 Task: Find connections with filter location Parbatipur with filter topic #customerrelationswith filter profile language Spanish with filter current company HCL Infosystems Ltd. with filter school Sir Parashurambhau College - India with filter industry Rubber Products Manufacturing with filter service category Bankruptcy Law with filter keywords title Researcher
Action: Mouse moved to (511, 90)
Screenshot: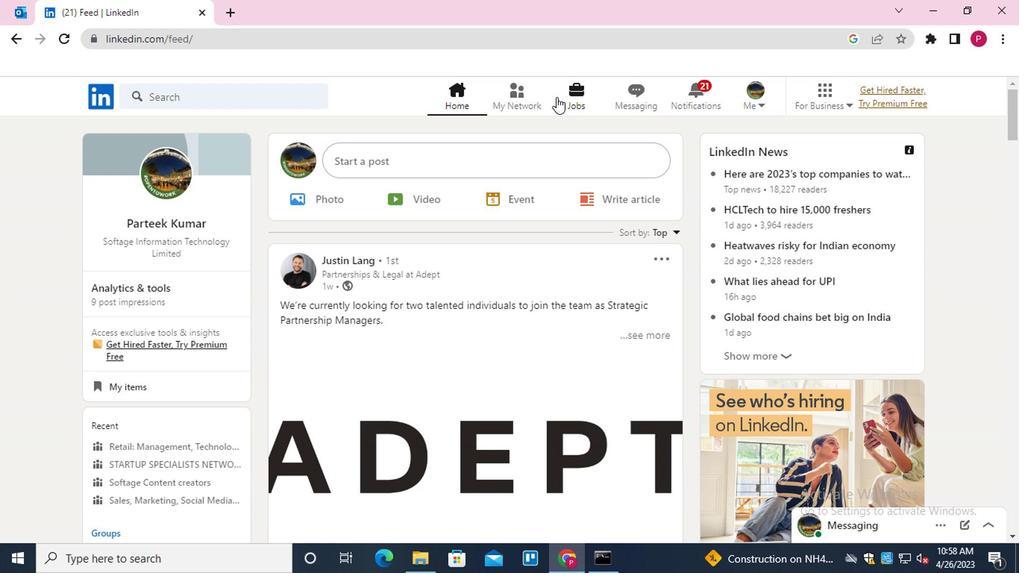 
Action: Mouse pressed left at (511, 90)
Screenshot: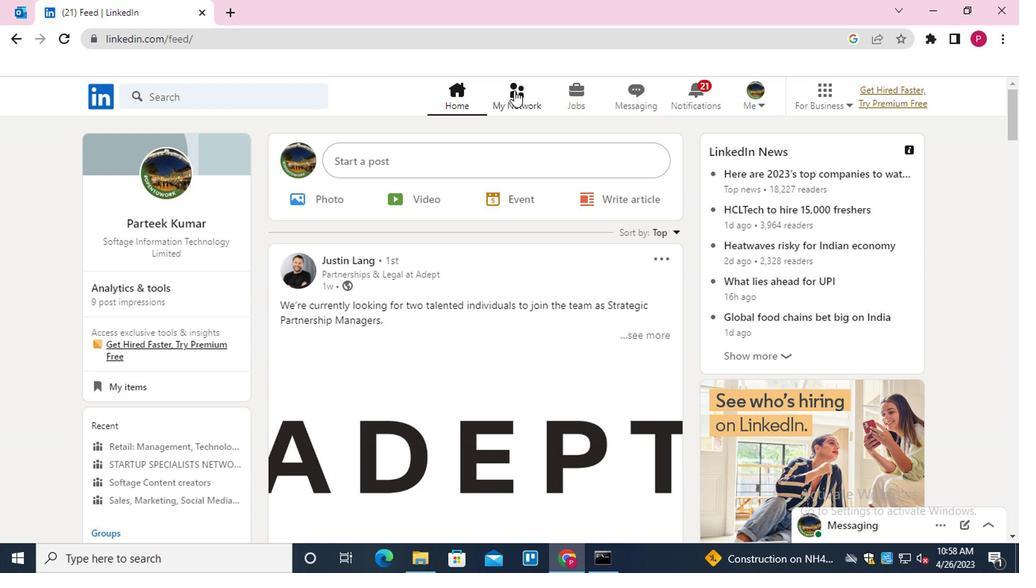 
Action: Mouse moved to (196, 181)
Screenshot: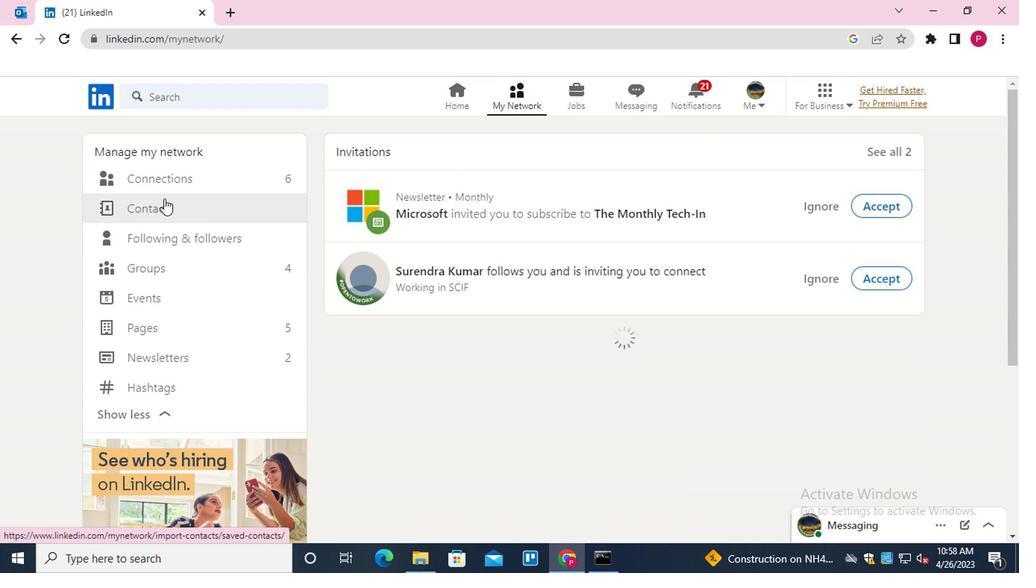 
Action: Mouse pressed left at (196, 181)
Screenshot: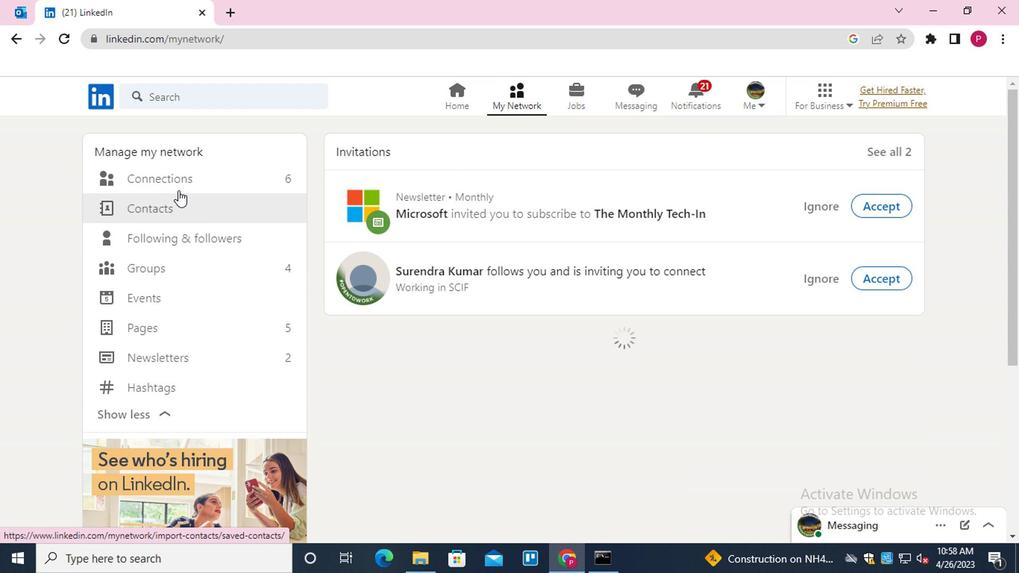 
Action: Mouse moved to (619, 182)
Screenshot: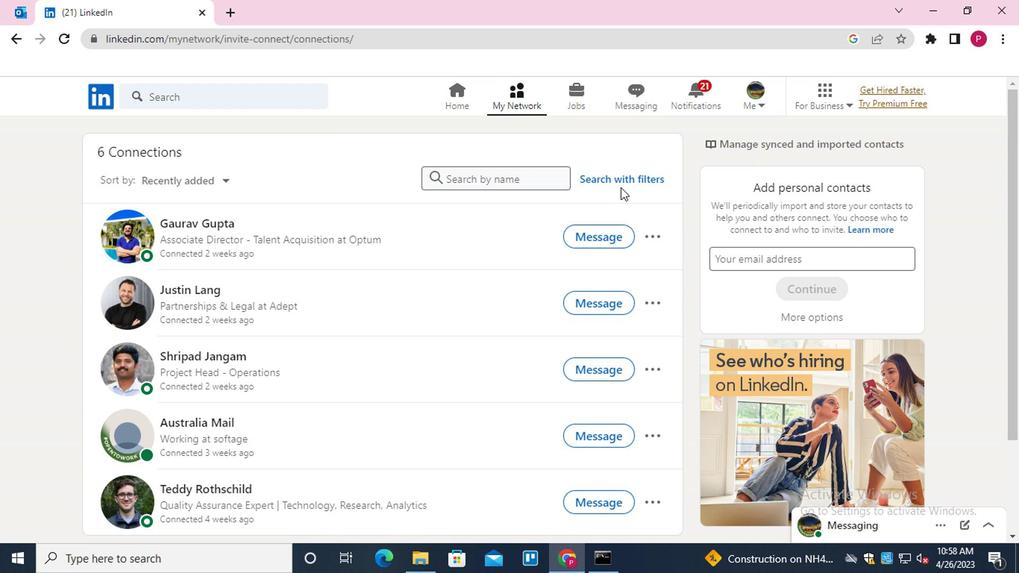 
Action: Mouse pressed left at (619, 182)
Screenshot: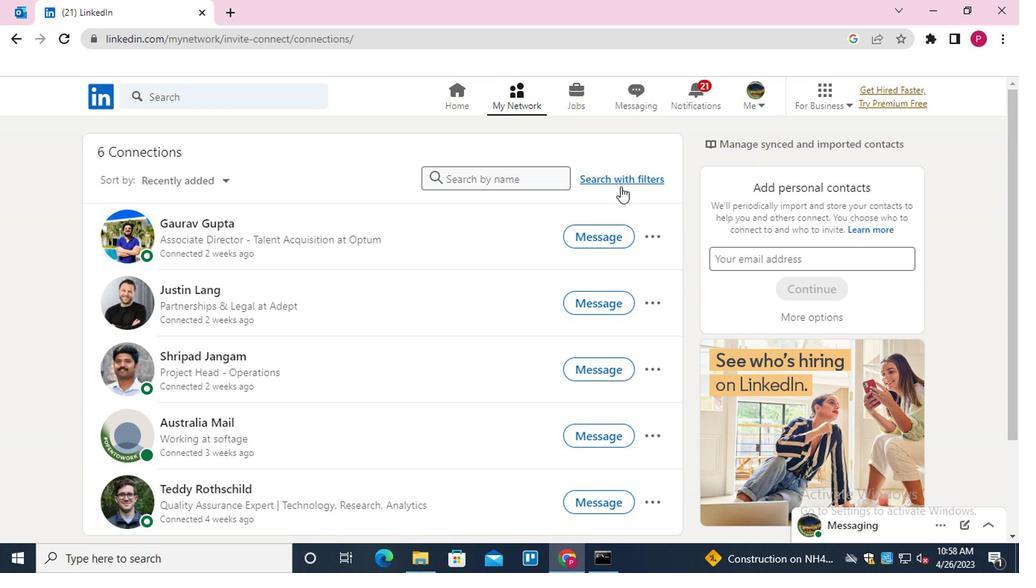 
Action: Mouse moved to (512, 143)
Screenshot: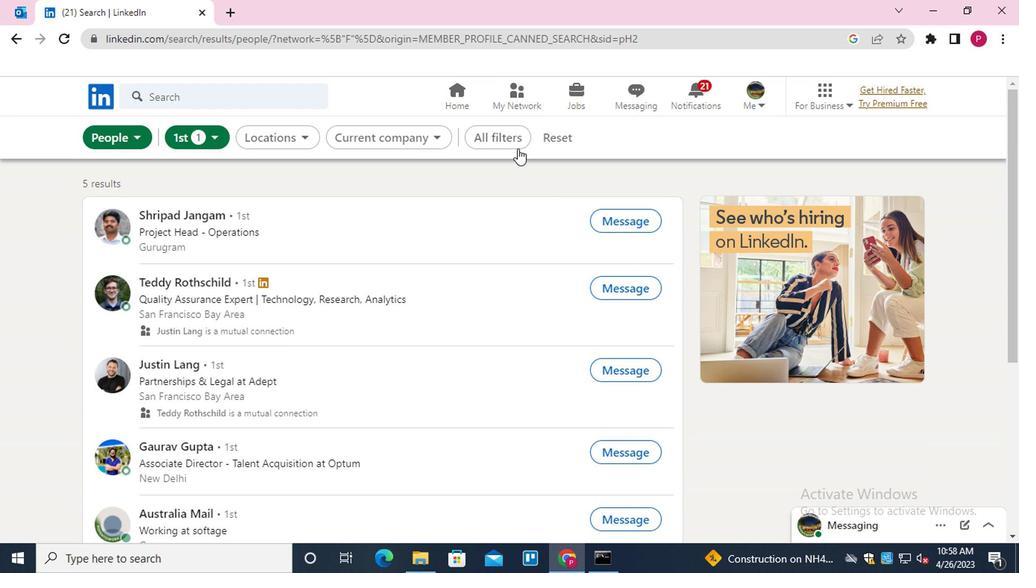 
Action: Mouse pressed left at (512, 143)
Screenshot: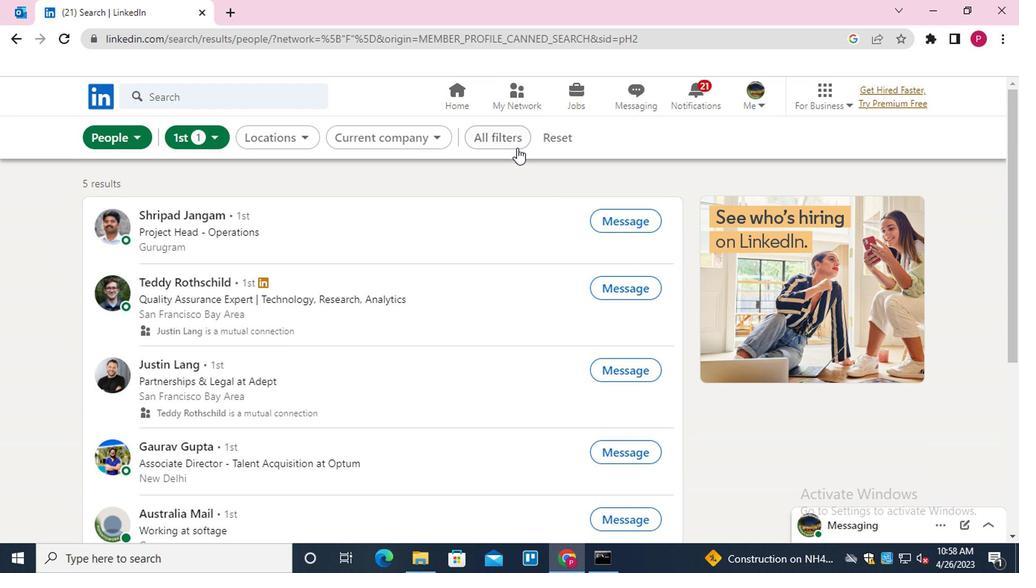 
Action: Mouse moved to (769, 330)
Screenshot: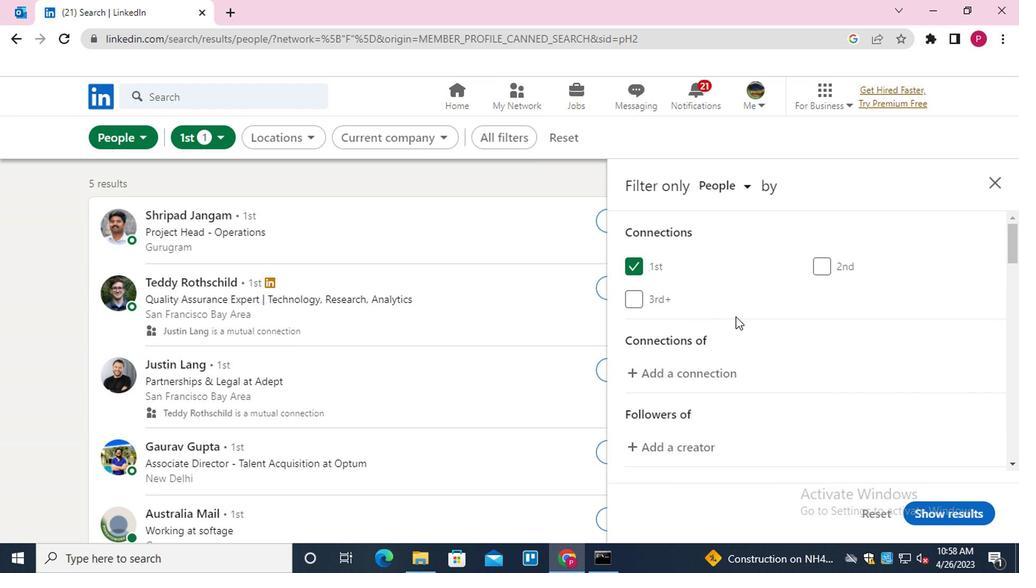 
Action: Mouse scrolled (769, 329) with delta (0, -1)
Screenshot: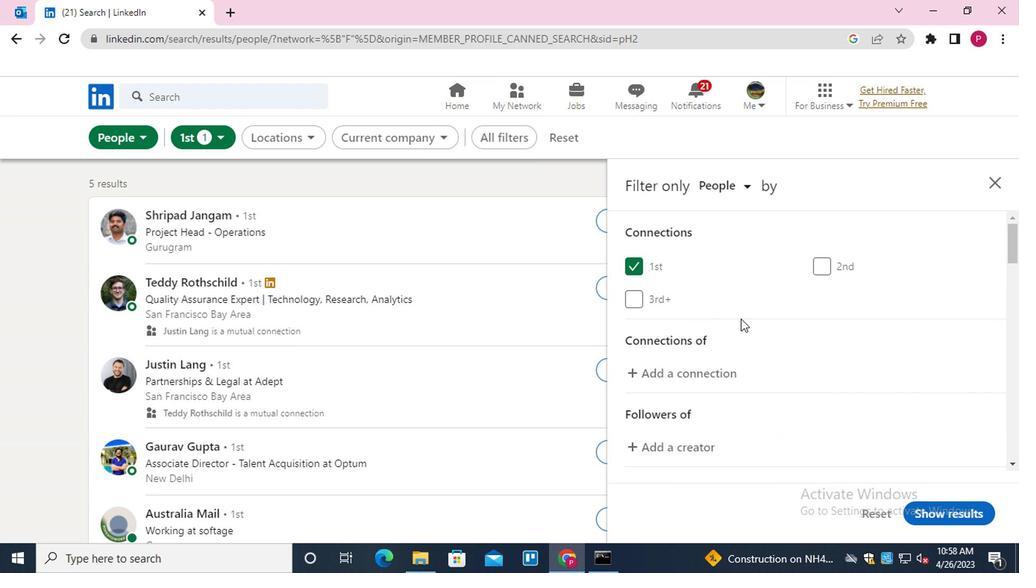
Action: Mouse scrolled (769, 329) with delta (0, -1)
Screenshot: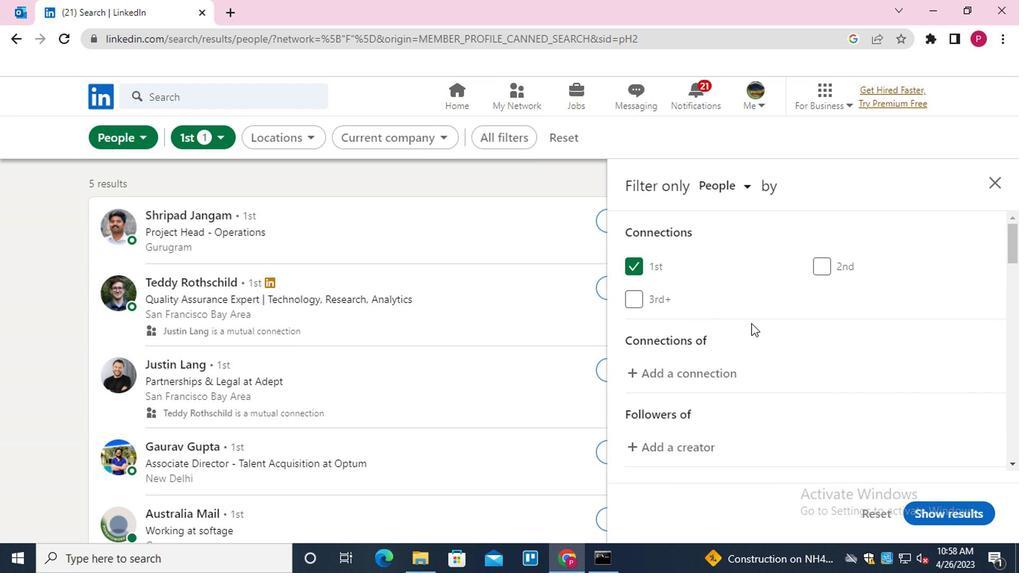 
Action: Mouse scrolled (769, 329) with delta (0, -1)
Screenshot: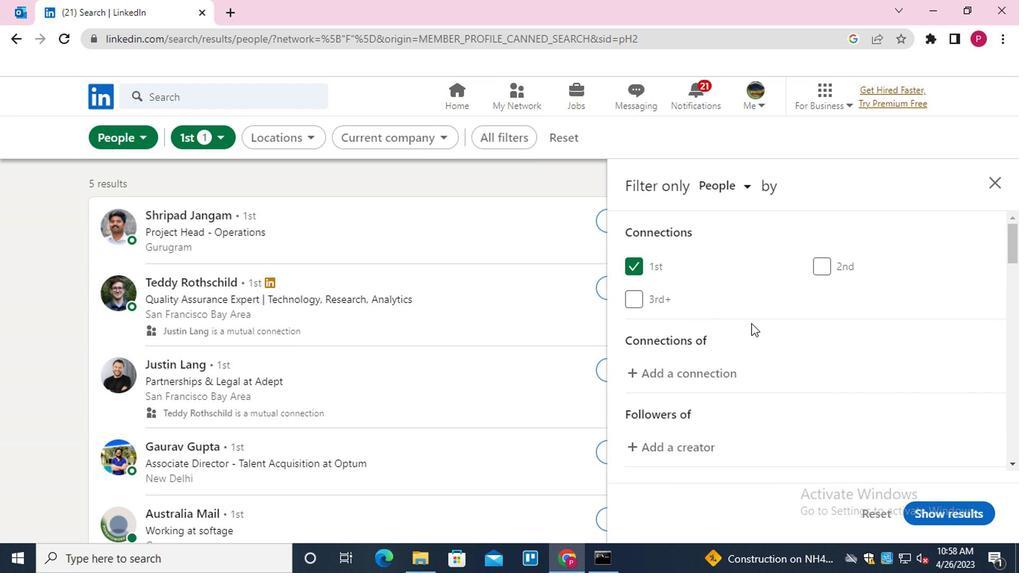 
Action: Mouse moved to (864, 353)
Screenshot: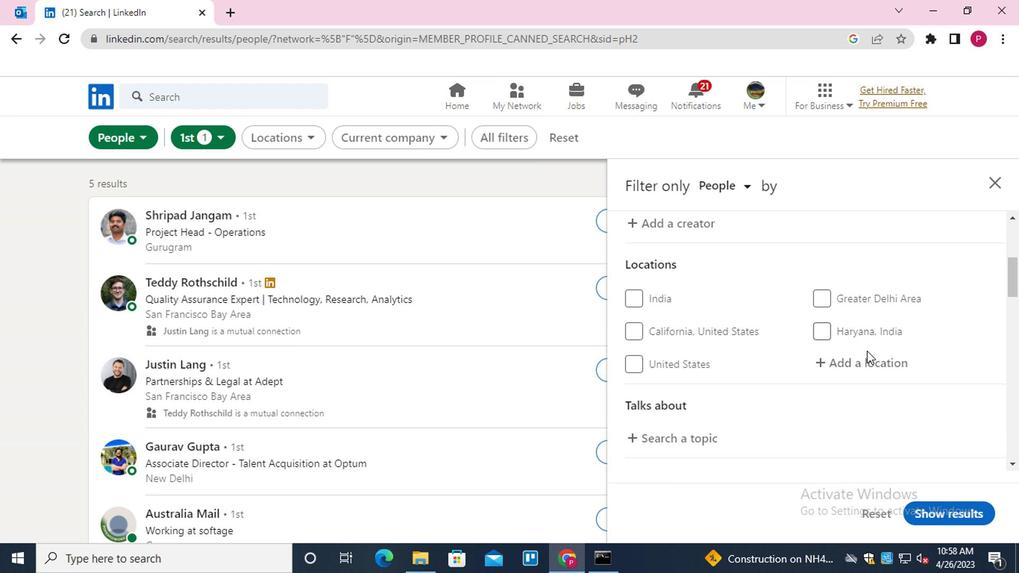 
Action: Mouse pressed left at (864, 353)
Screenshot: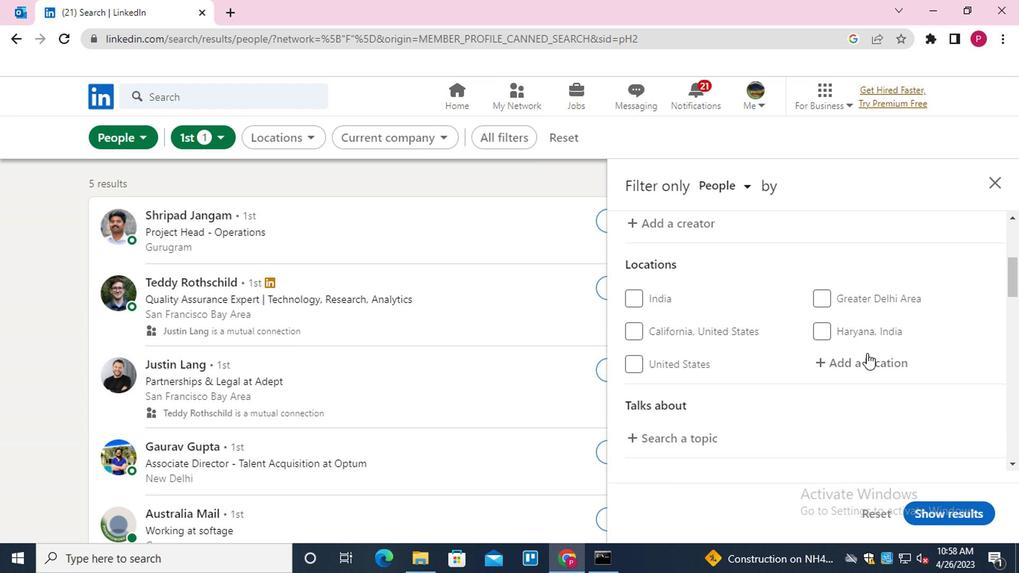 
Action: Key pressed <Key.shift>PARBATIPUR
Screenshot: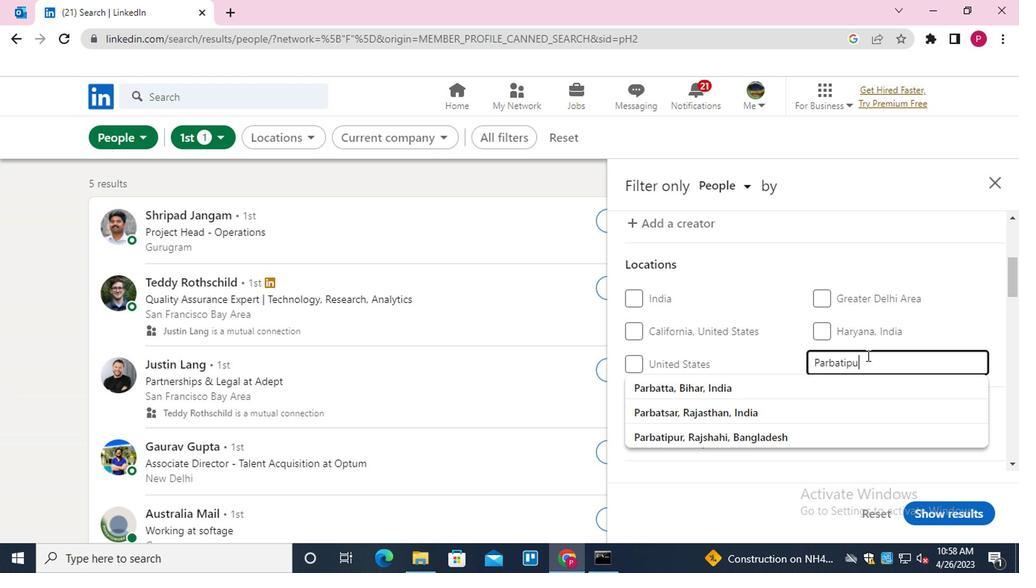 
Action: Mouse moved to (836, 382)
Screenshot: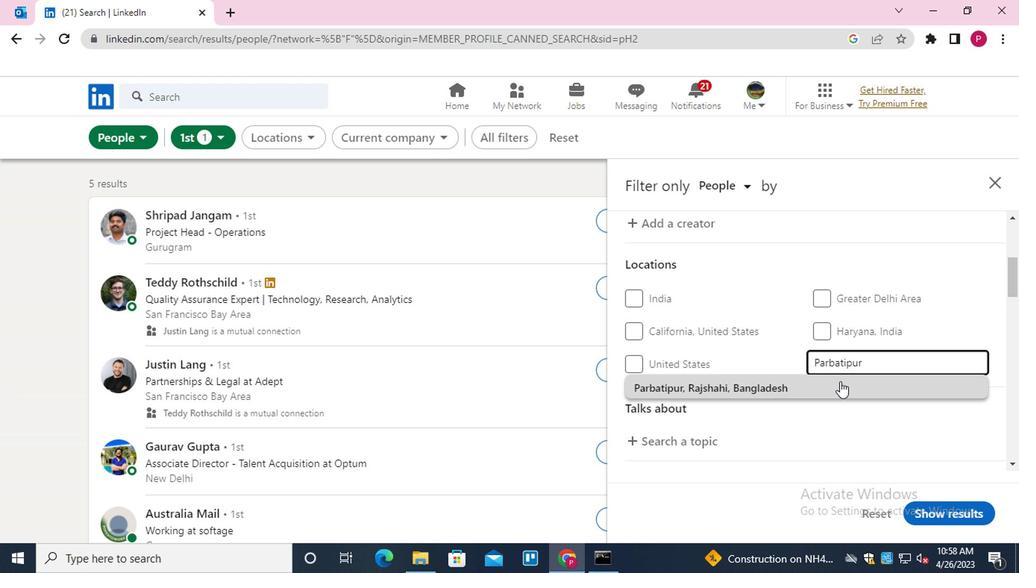 
Action: Mouse pressed left at (836, 382)
Screenshot: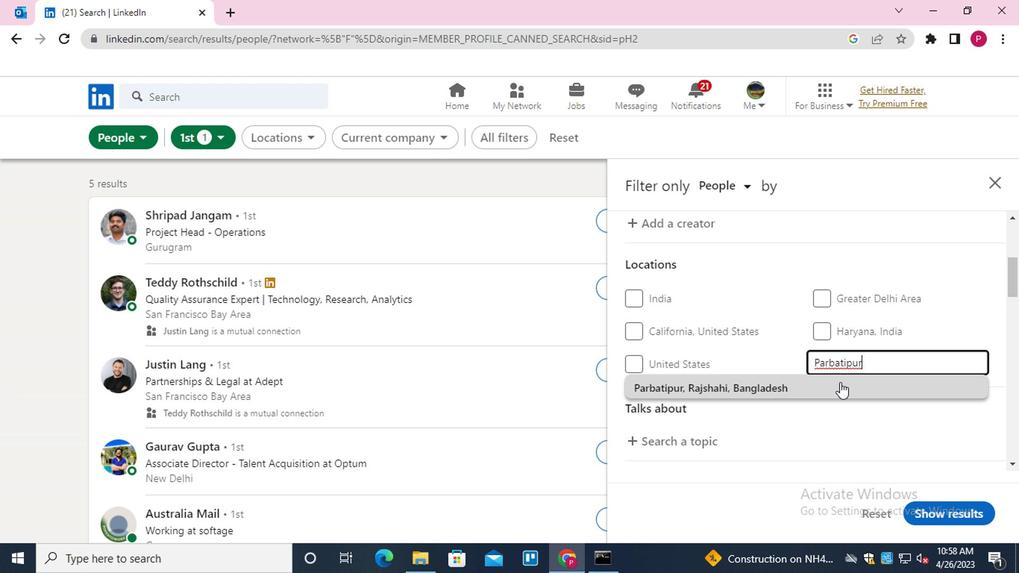 
Action: Mouse moved to (703, 360)
Screenshot: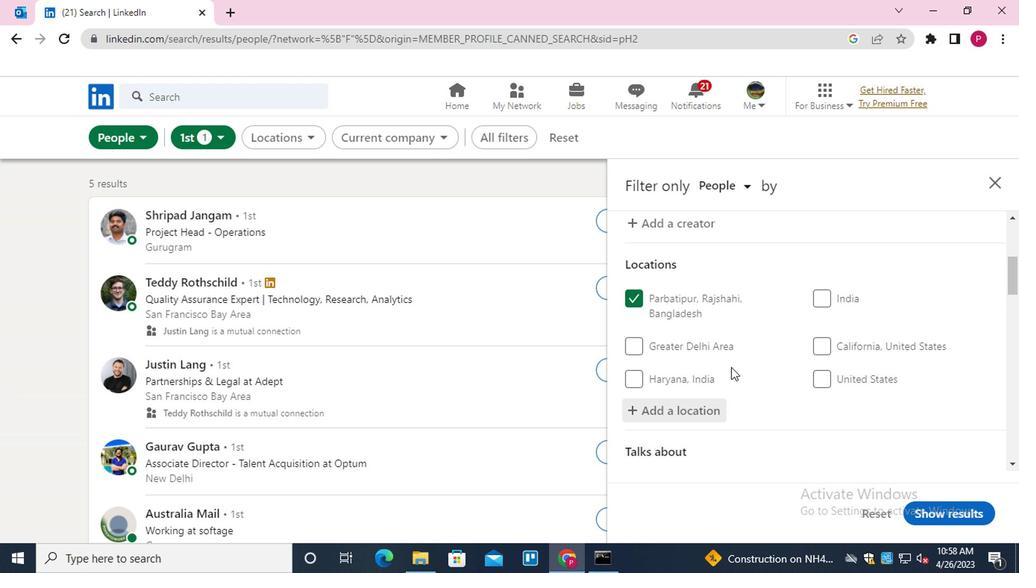 
Action: Mouse scrolled (703, 359) with delta (0, 0)
Screenshot: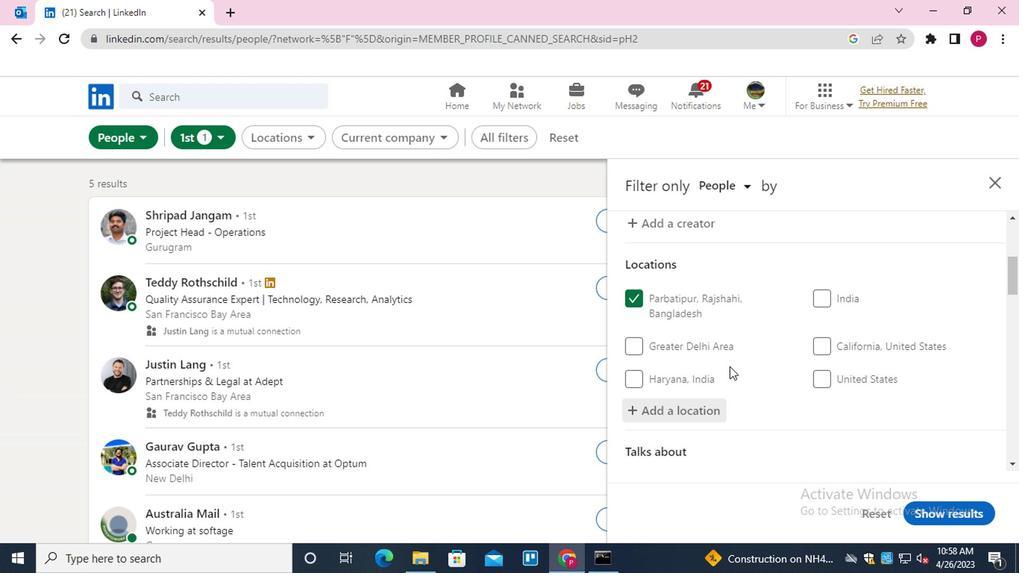 
Action: Mouse moved to (702, 360)
Screenshot: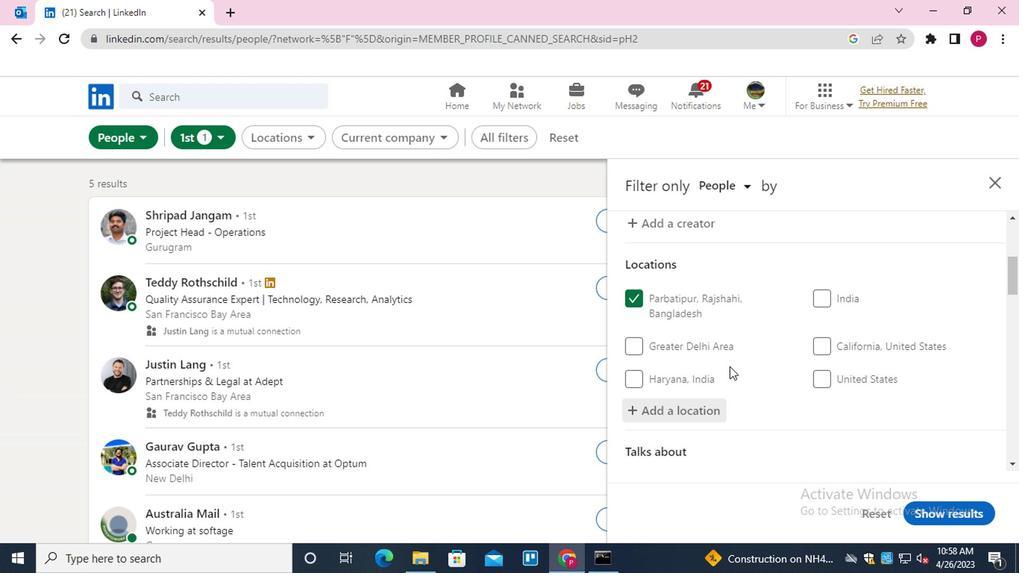 
Action: Mouse scrolled (702, 359) with delta (0, 0)
Screenshot: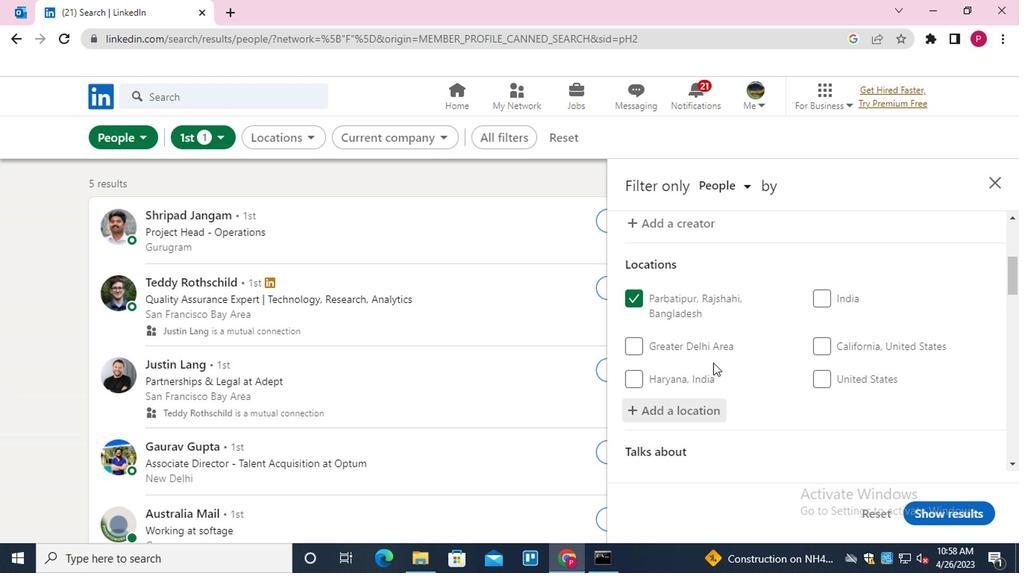 
Action: Mouse moved to (701, 361)
Screenshot: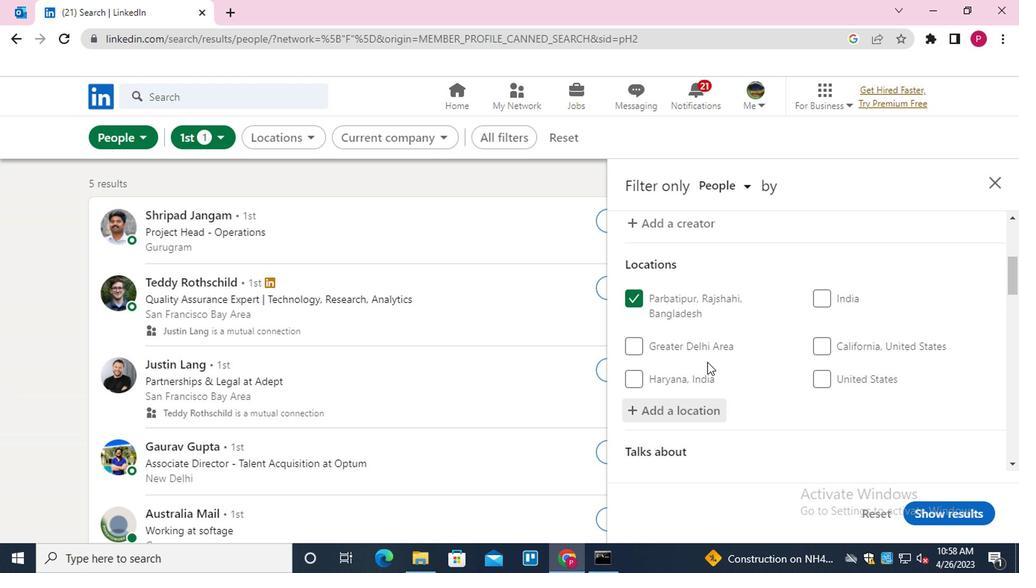 
Action: Mouse scrolled (701, 361) with delta (0, 0)
Screenshot: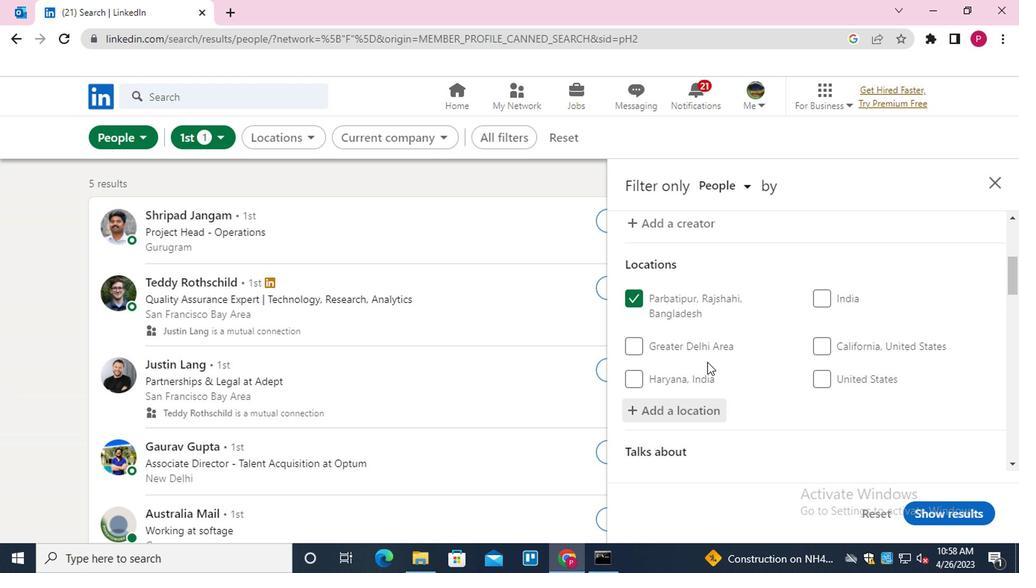
Action: Mouse moved to (681, 259)
Screenshot: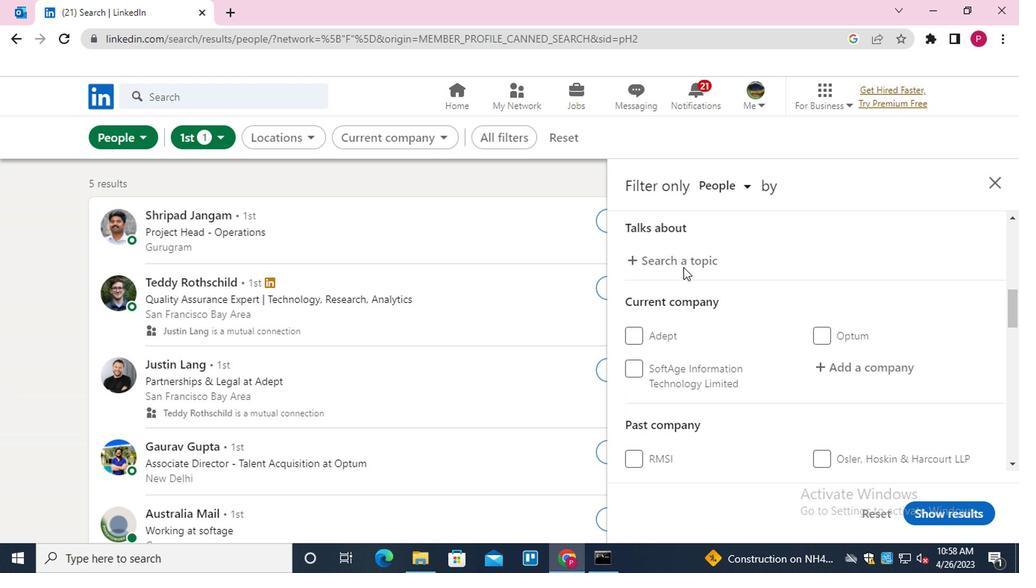 
Action: Mouse pressed left at (681, 259)
Screenshot: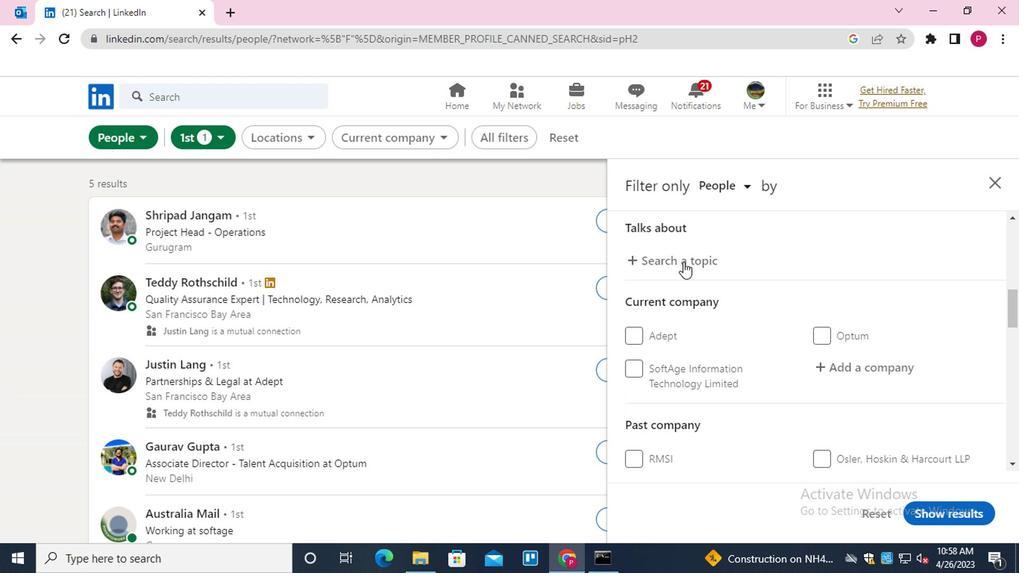 
Action: Key pressed CUSTOMERRELATION<Key.down><Key.enter>
Screenshot: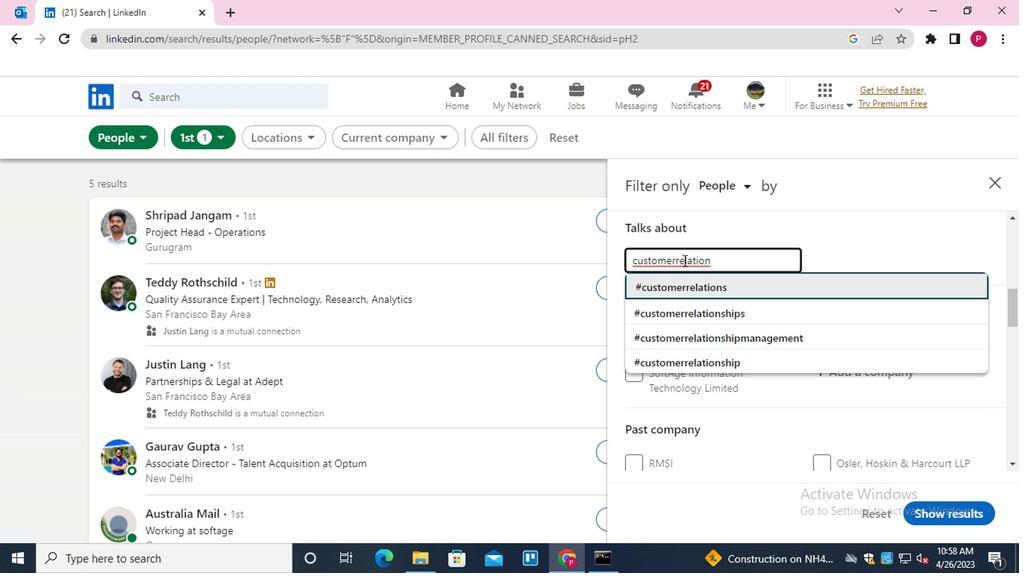
Action: Mouse moved to (898, 367)
Screenshot: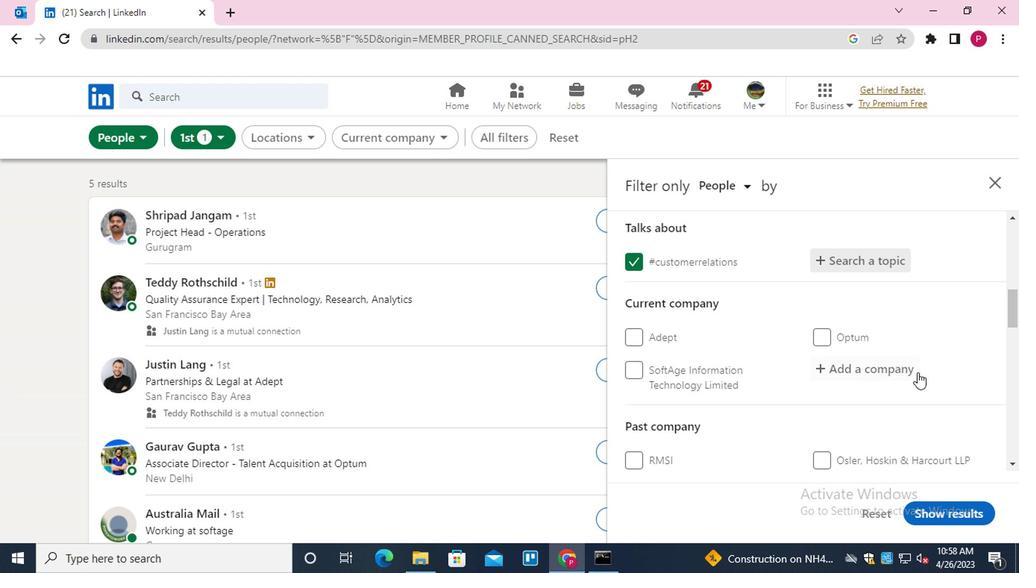 
Action: Mouse pressed left at (898, 367)
Screenshot: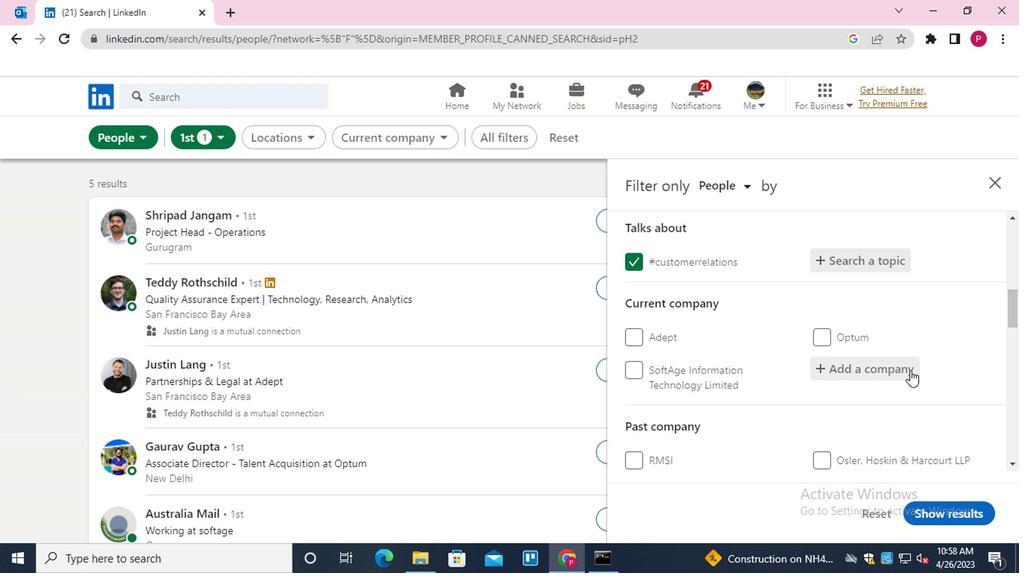 
Action: Key pressed <Key.shift><Key.shift><Key.shift><Key.shift><Key.shift><Key.shift><Key.shift>HCL
Screenshot: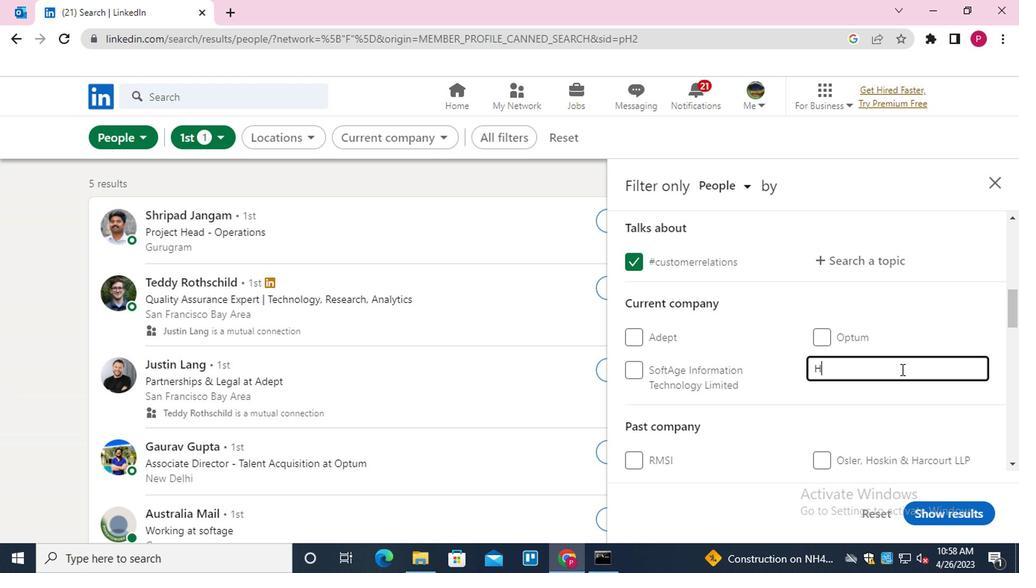 
Action: Mouse moved to (804, 395)
Screenshot: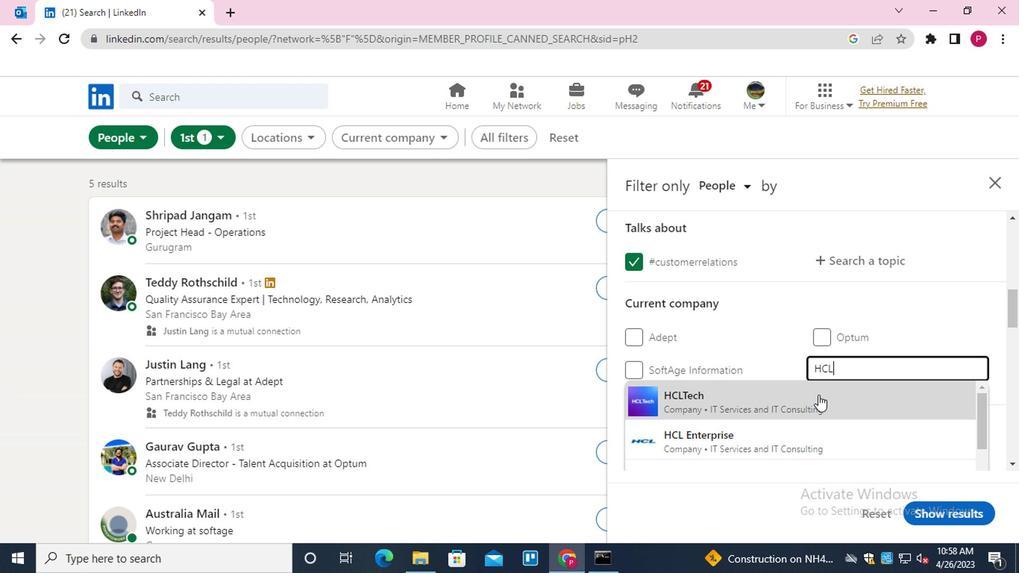 
Action: Mouse scrolled (804, 395) with delta (0, 0)
Screenshot: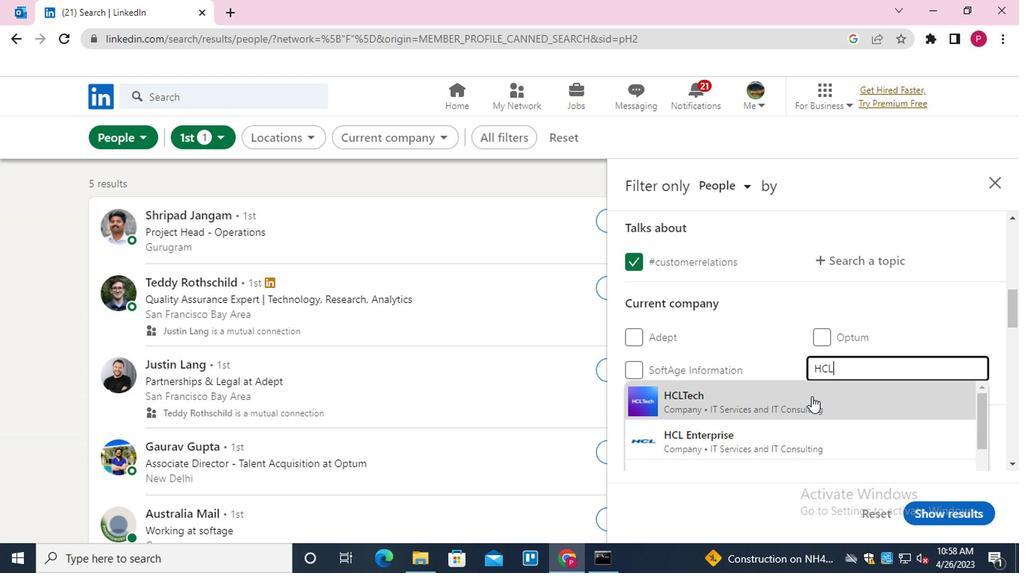 
Action: Mouse moved to (786, 419)
Screenshot: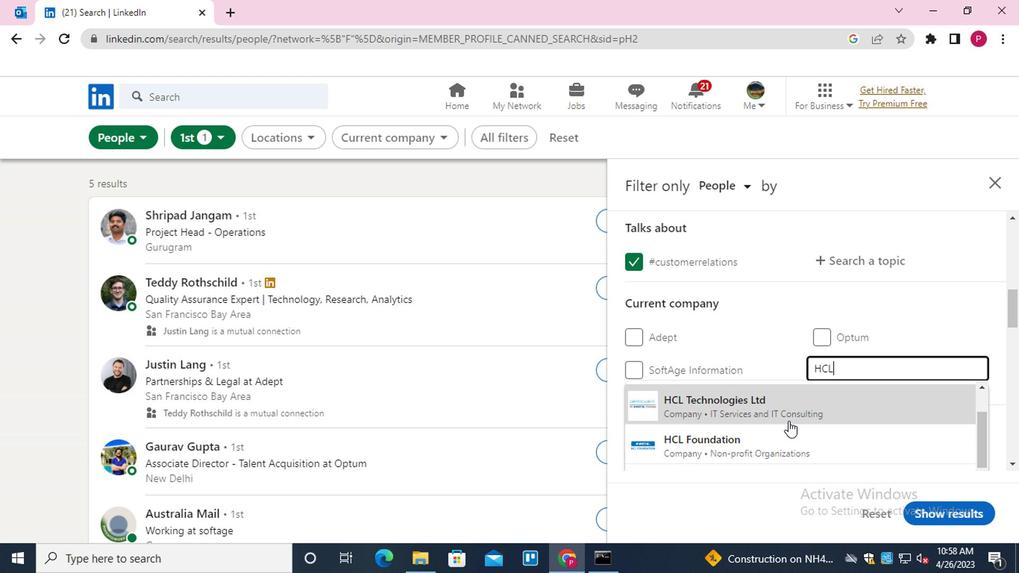 
Action: Mouse scrolled (786, 418) with delta (0, -1)
Screenshot: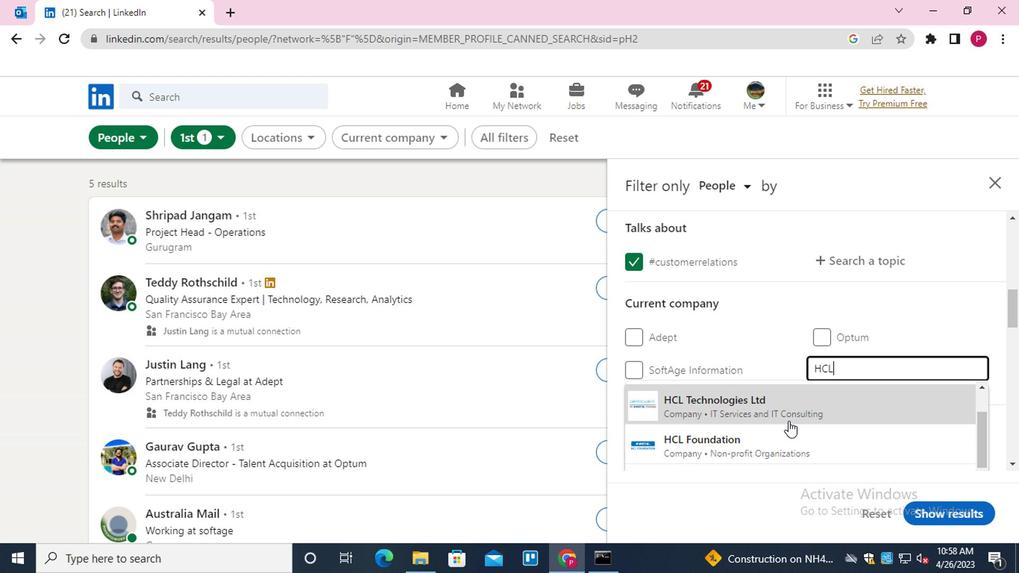 
Action: Mouse moved to (783, 412)
Screenshot: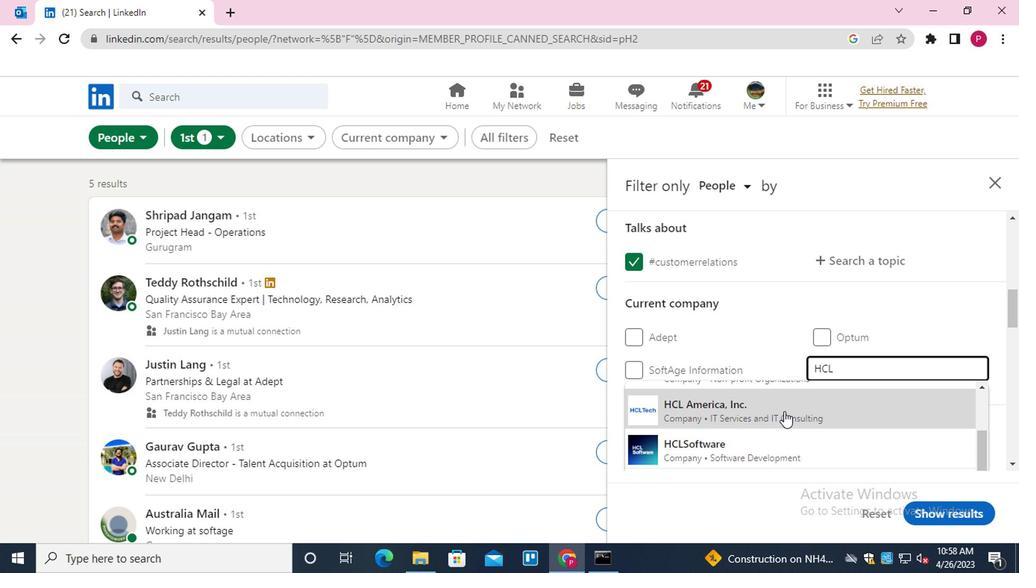 
Action: Mouse scrolled (783, 412) with delta (0, 0)
Screenshot: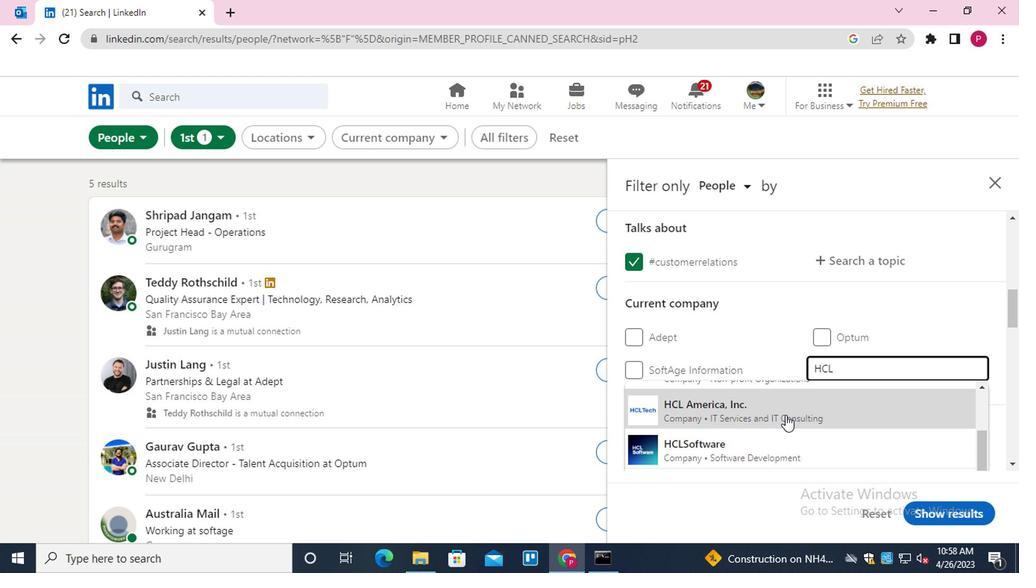 
Action: Mouse moved to (781, 415)
Screenshot: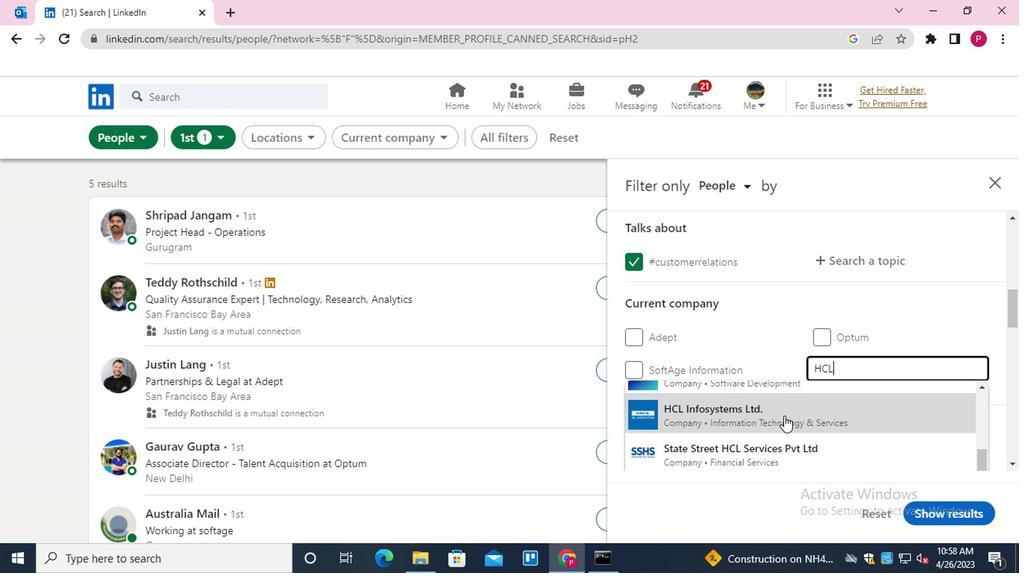 
Action: Mouse pressed left at (781, 415)
Screenshot: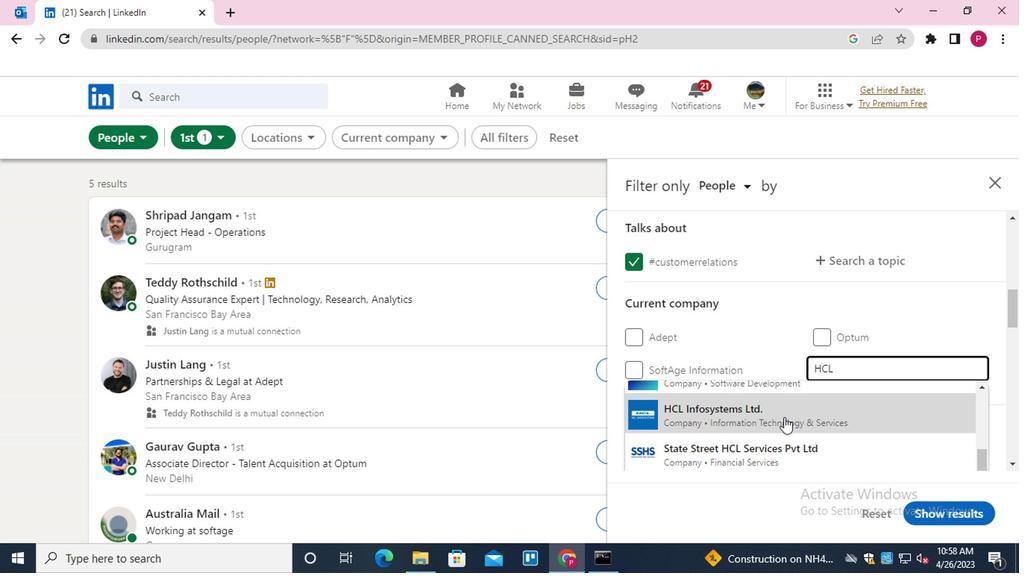 
Action: Mouse moved to (760, 344)
Screenshot: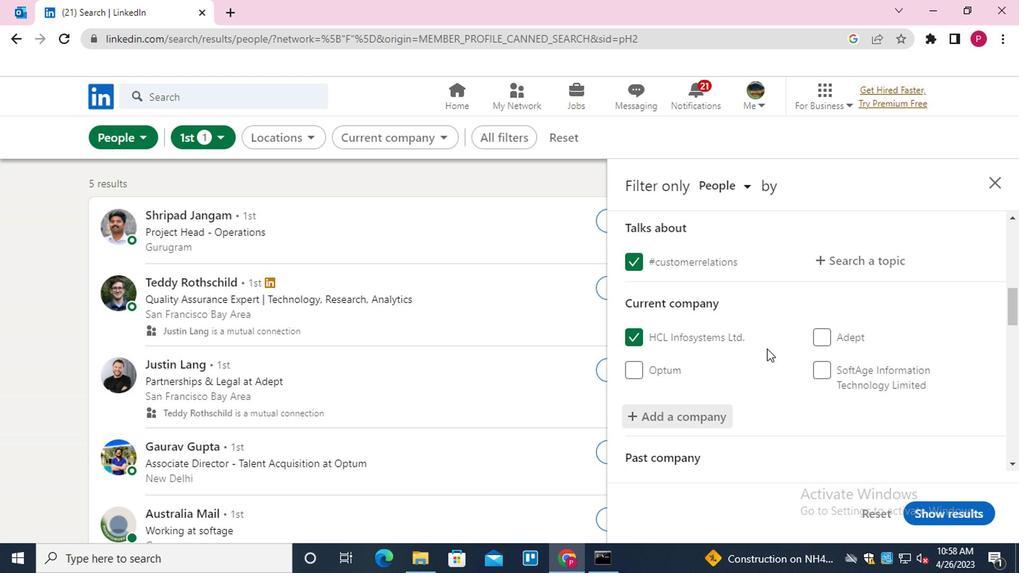 
Action: Mouse scrolled (760, 344) with delta (0, 0)
Screenshot: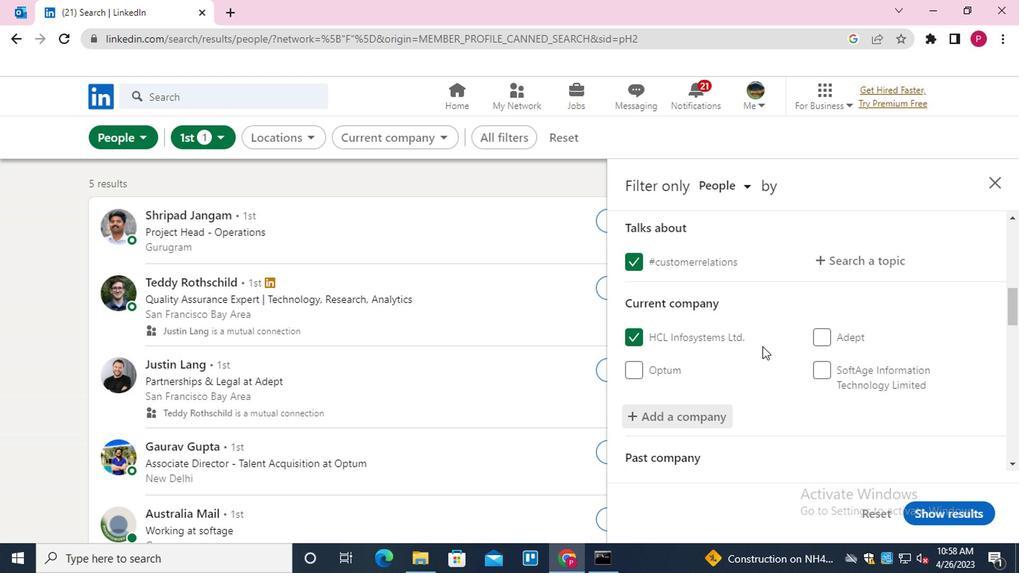 
Action: Mouse moved to (718, 333)
Screenshot: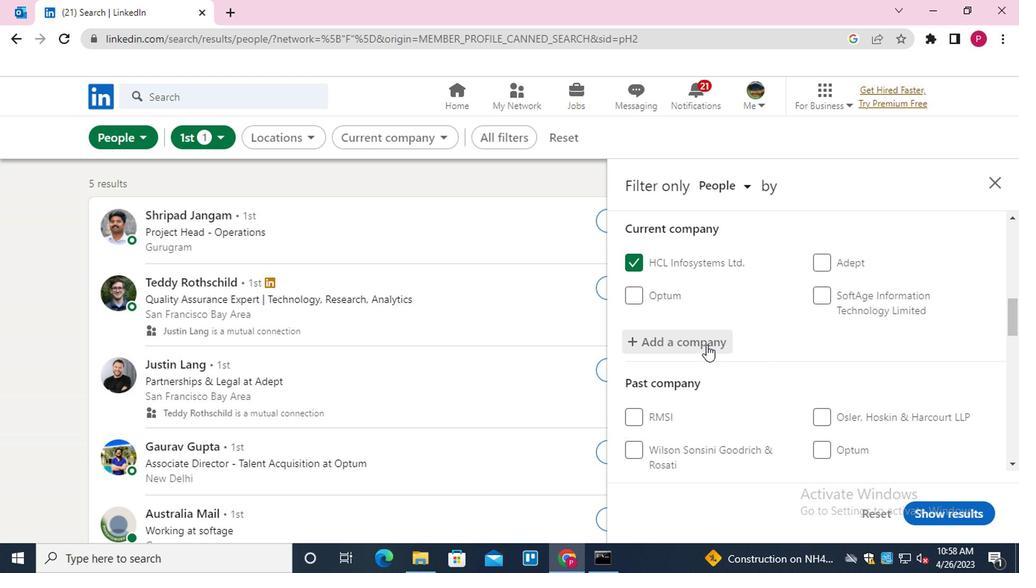 
Action: Mouse scrolled (718, 333) with delta (0, 0)
Screenshot: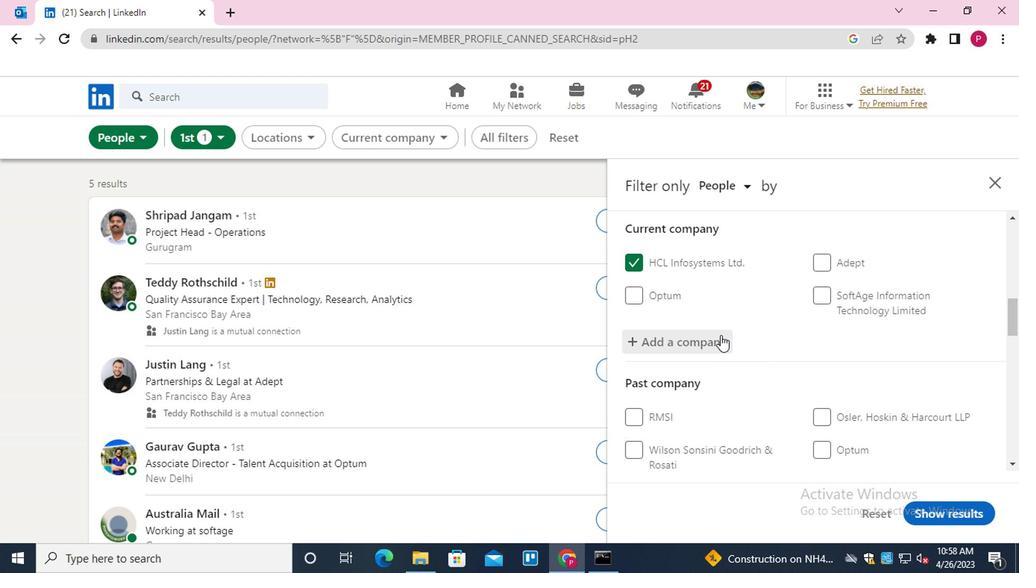 
Action: Mouse scrolled (718, 333) with delta (0, 0)
Screenshot: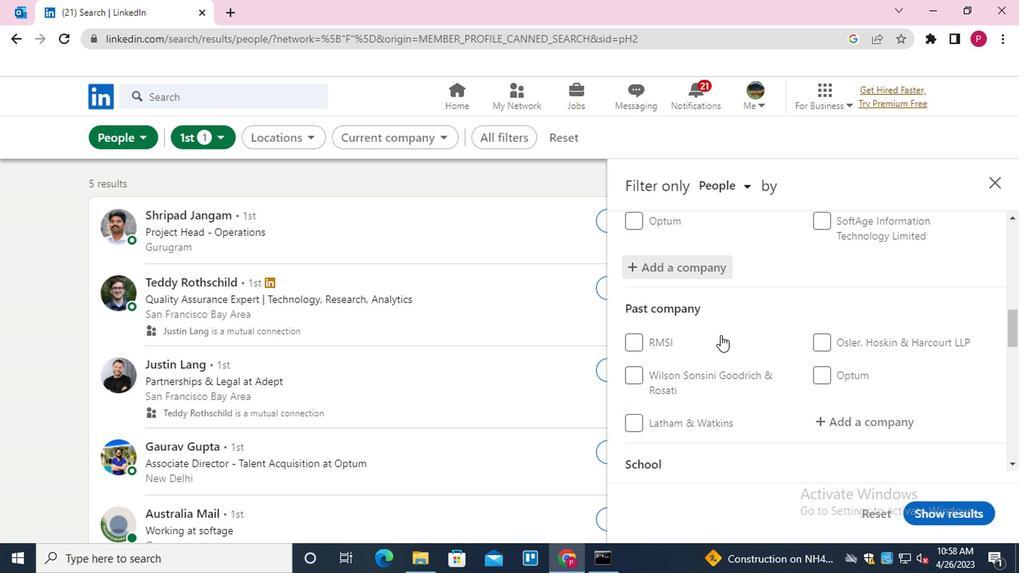 
Action: Mouse moved to (896, 397)
Screenshot: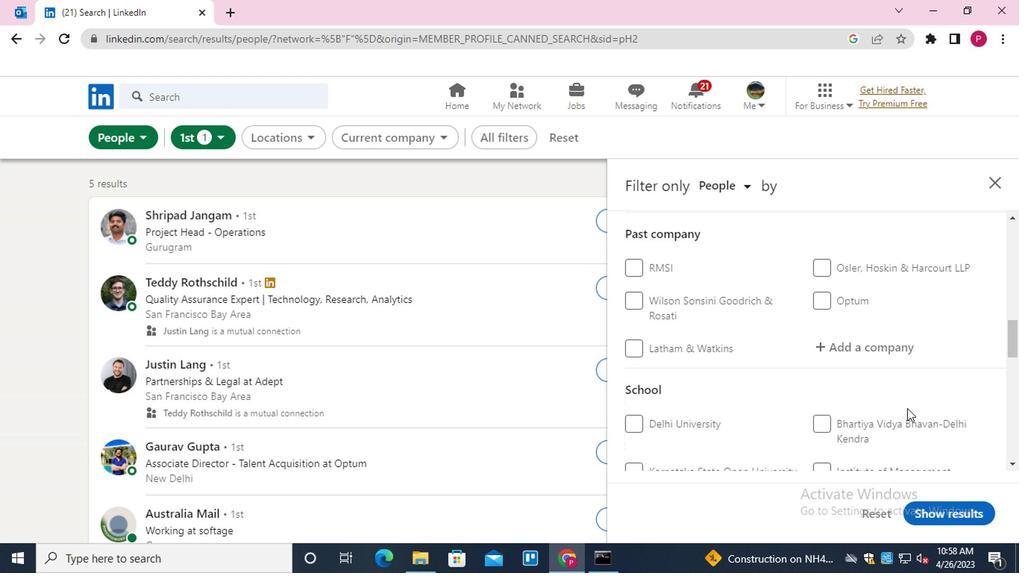 
Action: Mouse scrolled (896, 396) with delta (0, 0)
Screenshot: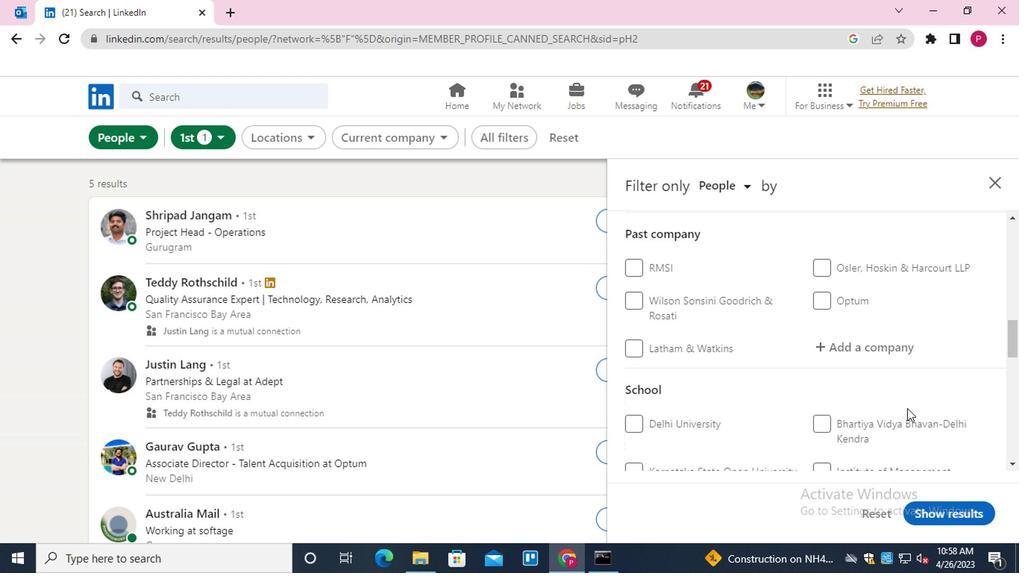
Action: Mouse moved to (872, 388)
Screenshot: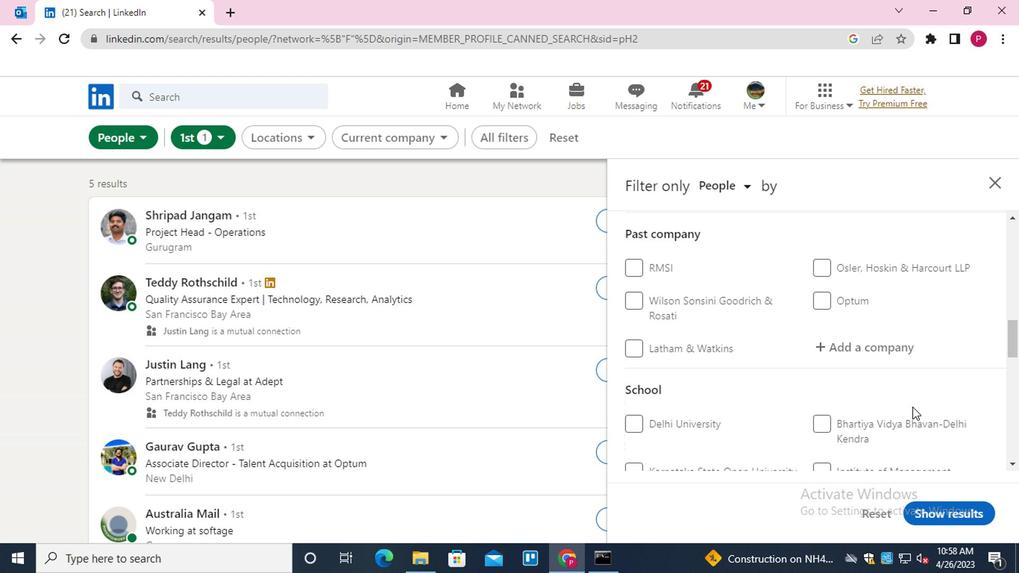 
Action: Mouse scrolled (872, 387) with delta (0, 0)
Screenshot: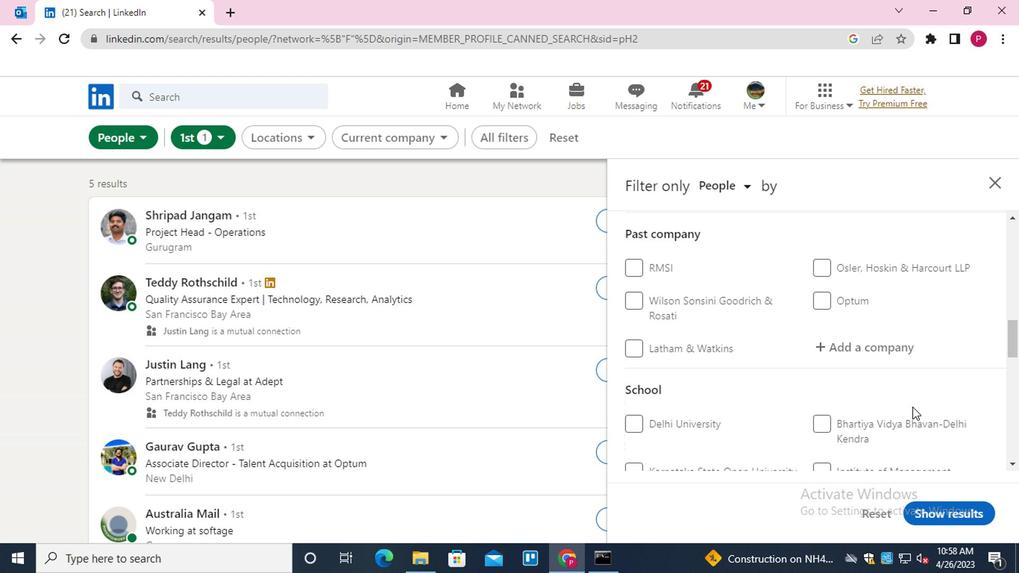 
Action: Mouse moved to (859, 380)
Screenshot: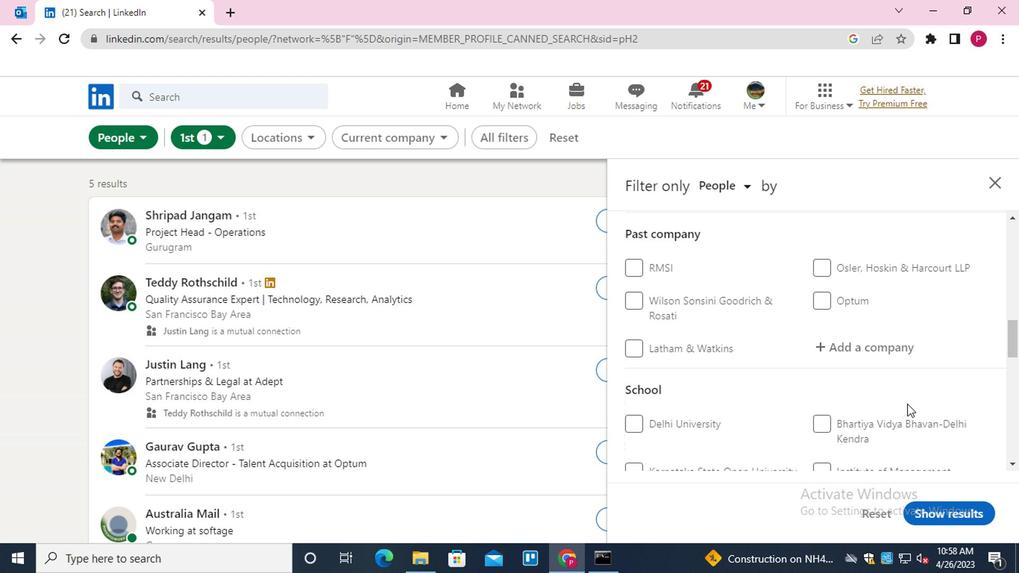 
Action: Mouse scrolled (859, 380) with delta (0, 0)
Screenshot: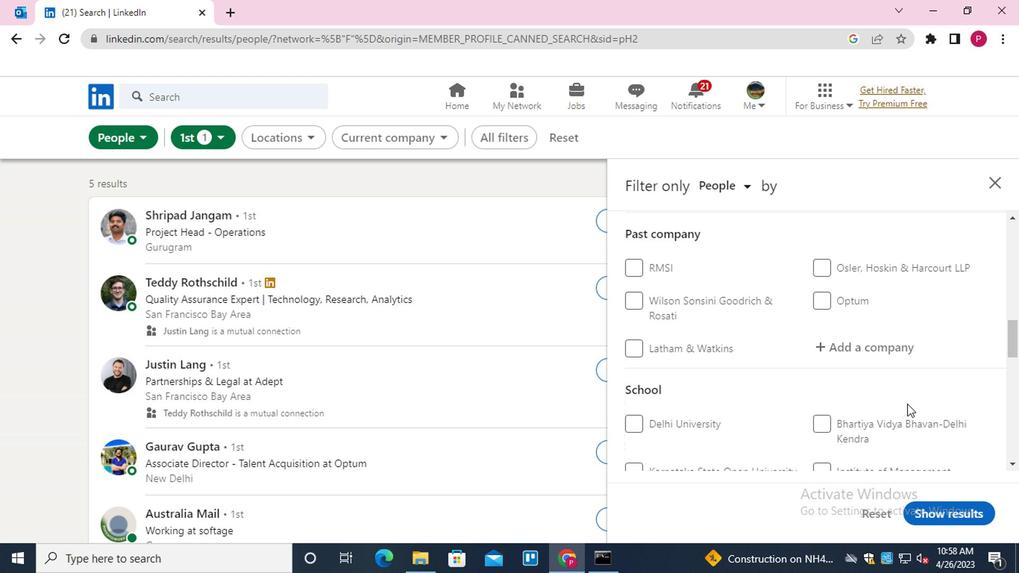 
Action: Mouse moved to (853, 290)
Screenshot: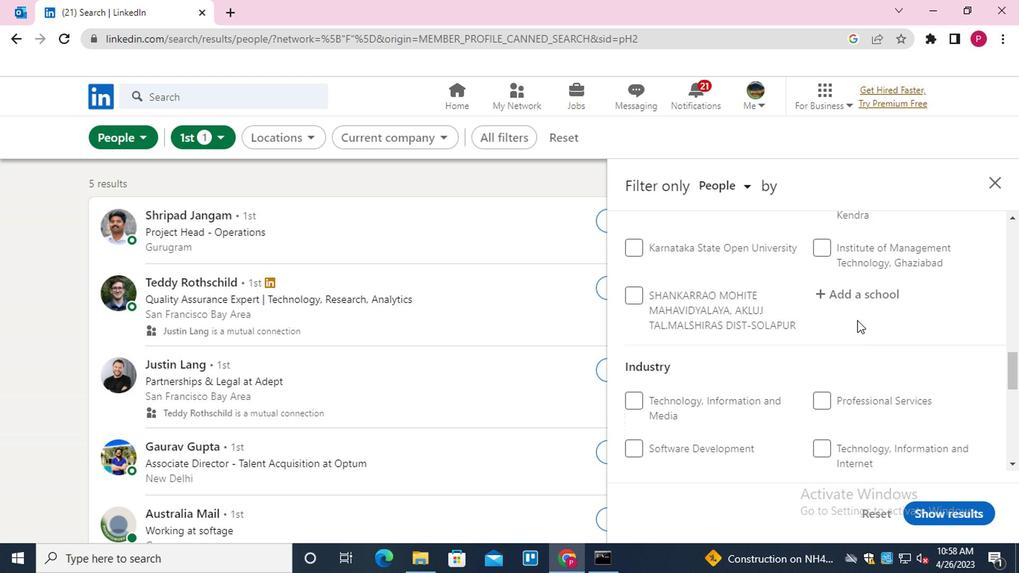
Action: Mouse pressed left at (853, 290)
Screenshot: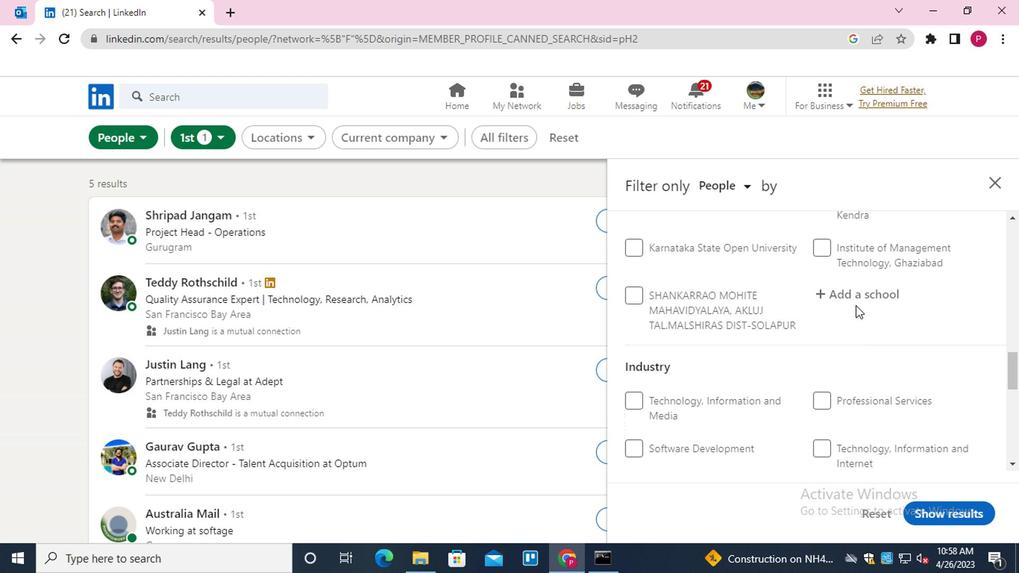 
Action: Mouse moved to (848, 292)
Screenshot: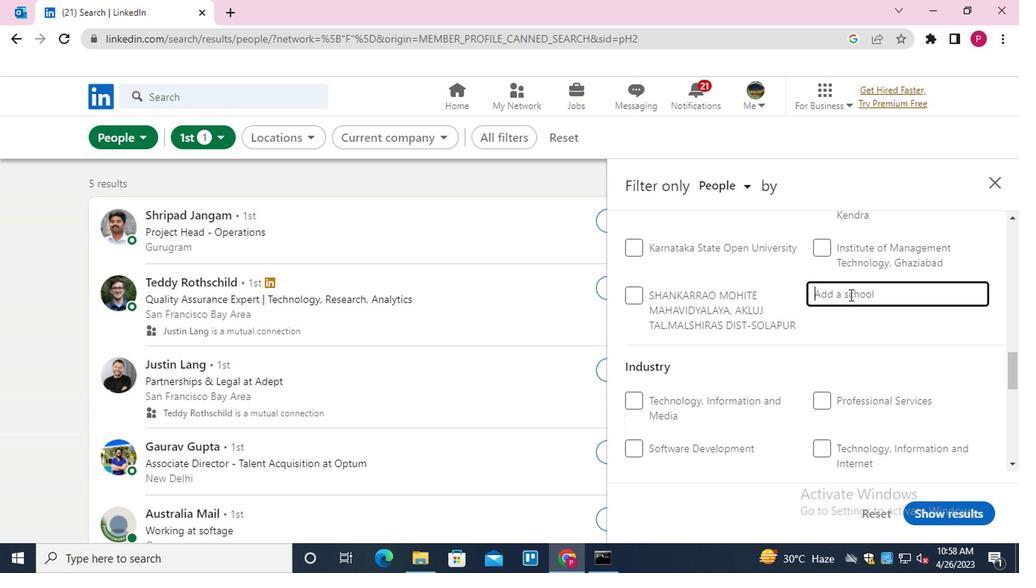 
Action: Key pressed <Key.shift>SIR<Key.space><Key.shift><Key.shift><Key.shift>PARASHURAM
Screenshot: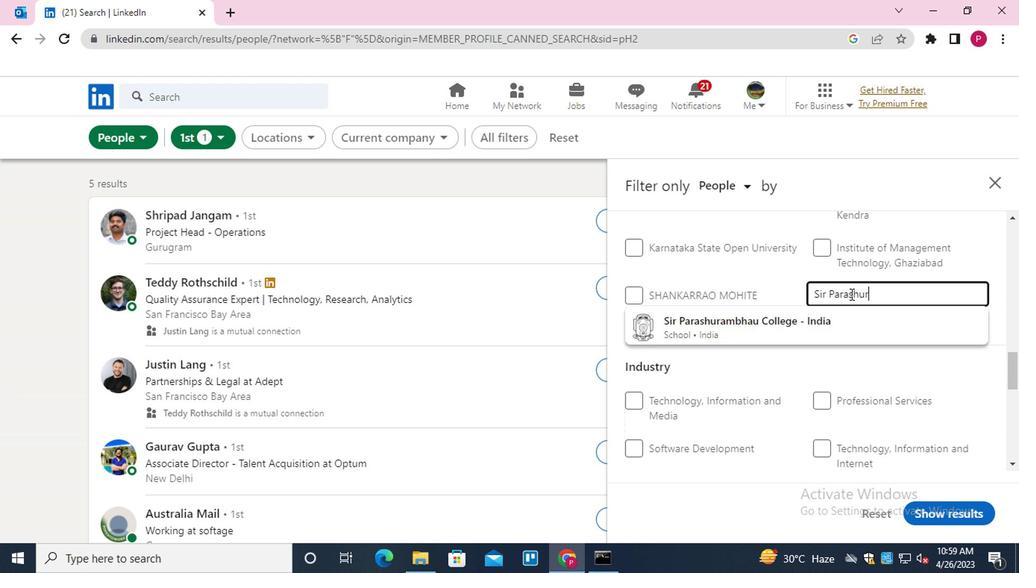 
Action: Mouse moved to (832, 333)
Screenshot: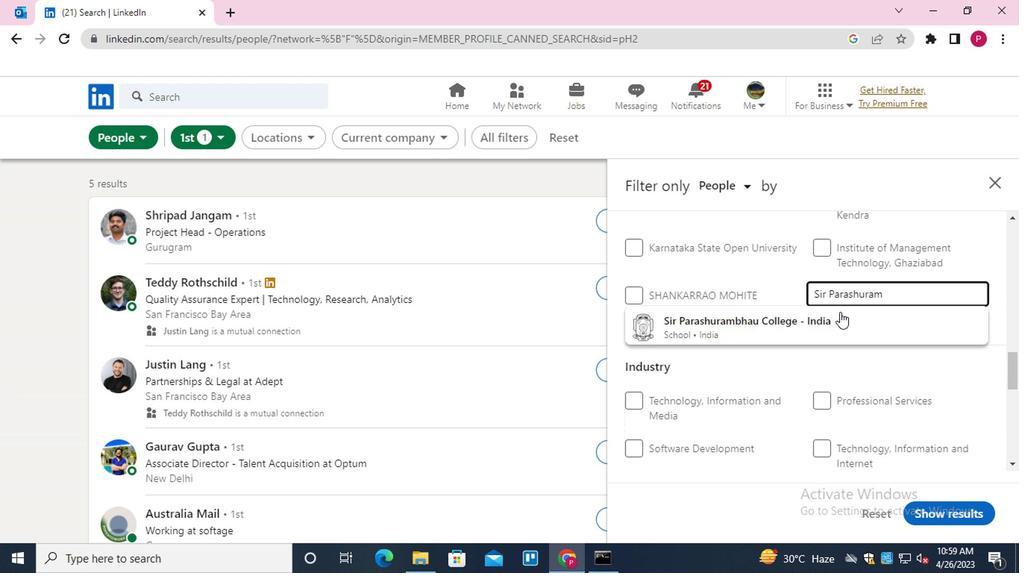 
Action: Mouse pressed left at (832, 333)
Screenshot: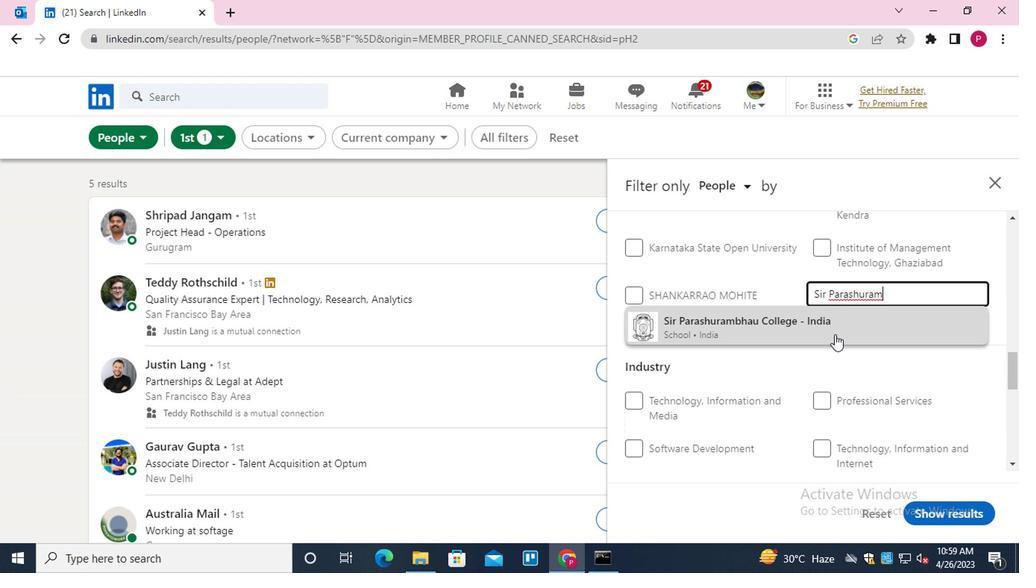 
Action: Mouse moved to (734, 319)
Screenshot: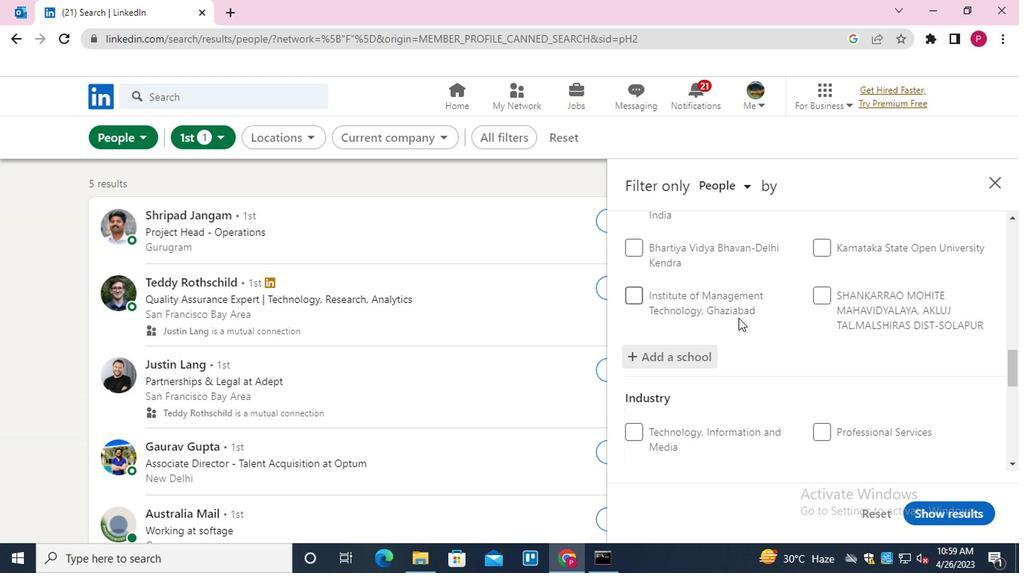 
Action: Mouse scrolled (734, 318) with delta (0, -1)
Screenshot: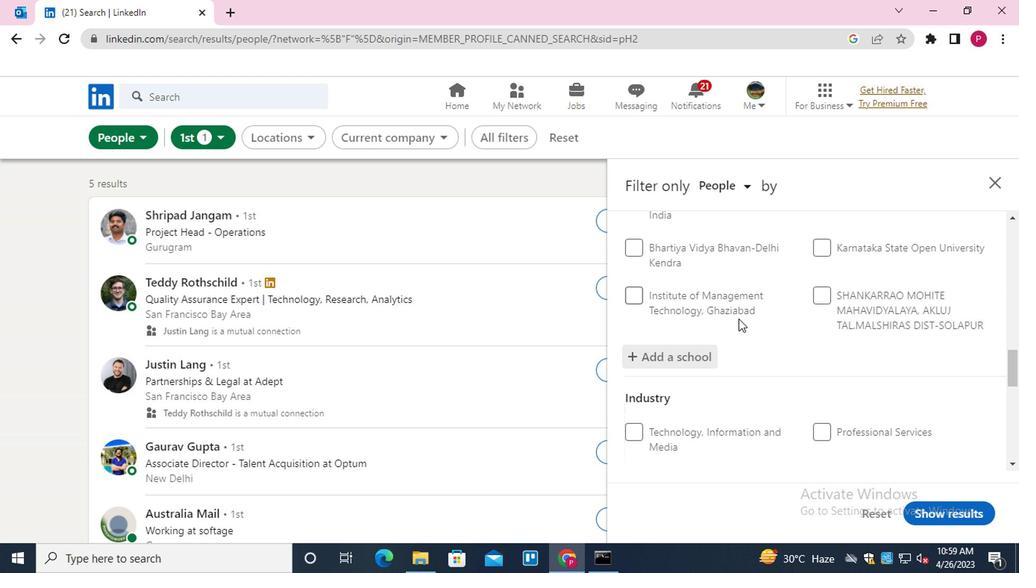 
Action: Mouse scrolled (734, 318) with delta (0, -1)
Screenshot: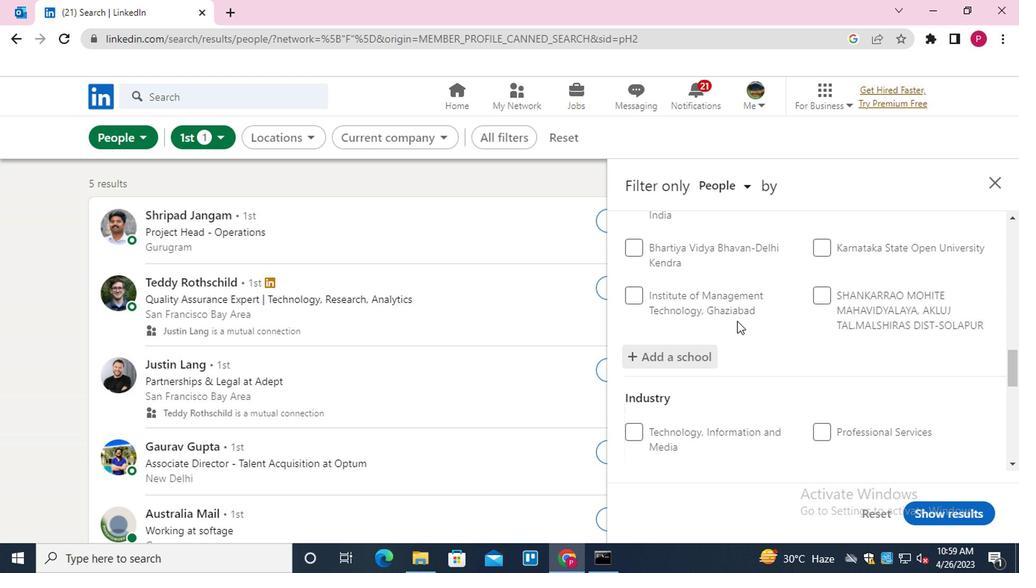 
Action: Mouse moved to (879, 381)
Screenshot: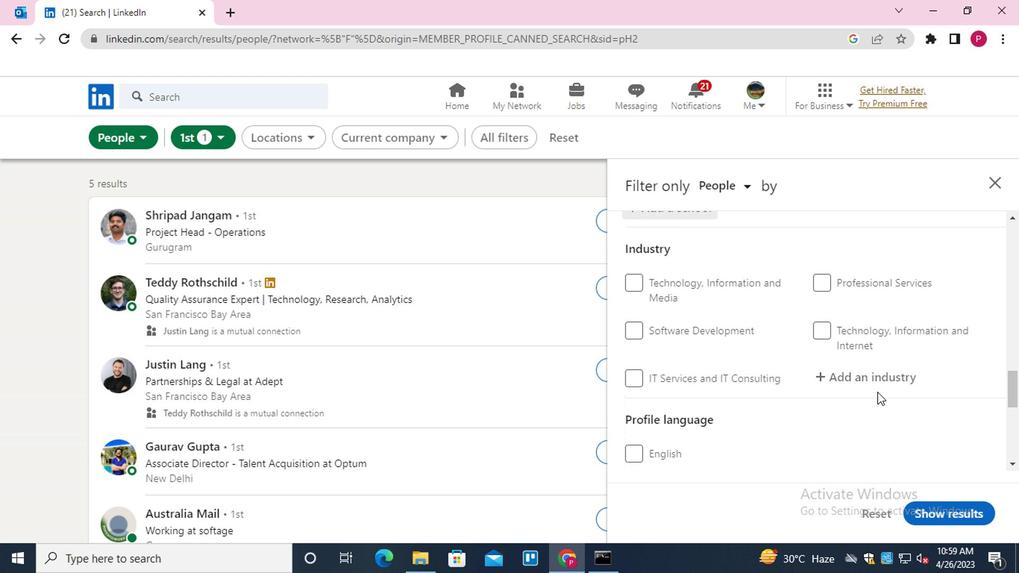 
Action: Mouse pressed left at (879, 381)
Screenshot: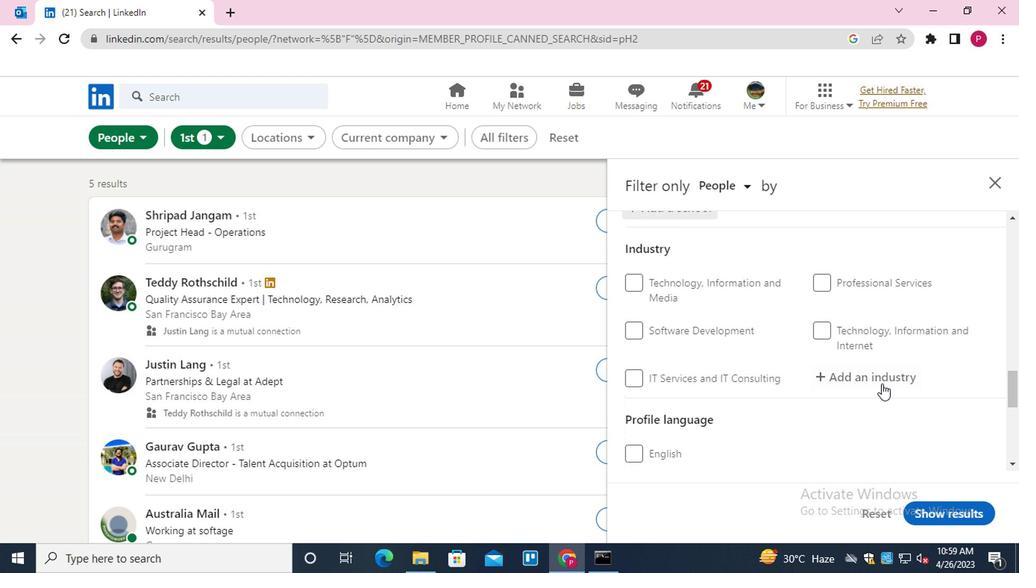 
Action: Mouse moved to (879, 380)
Screenshot: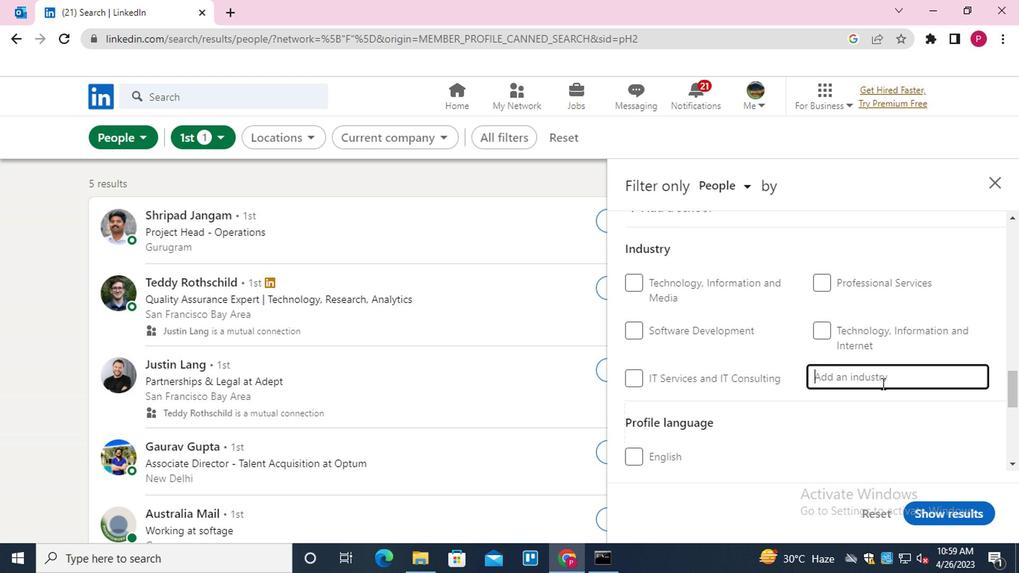 
Action: Key pressed <Key.shift><Key.shift>RUBBER<Key.down><Key.down><Key.up><Key.enter>
Screenshot: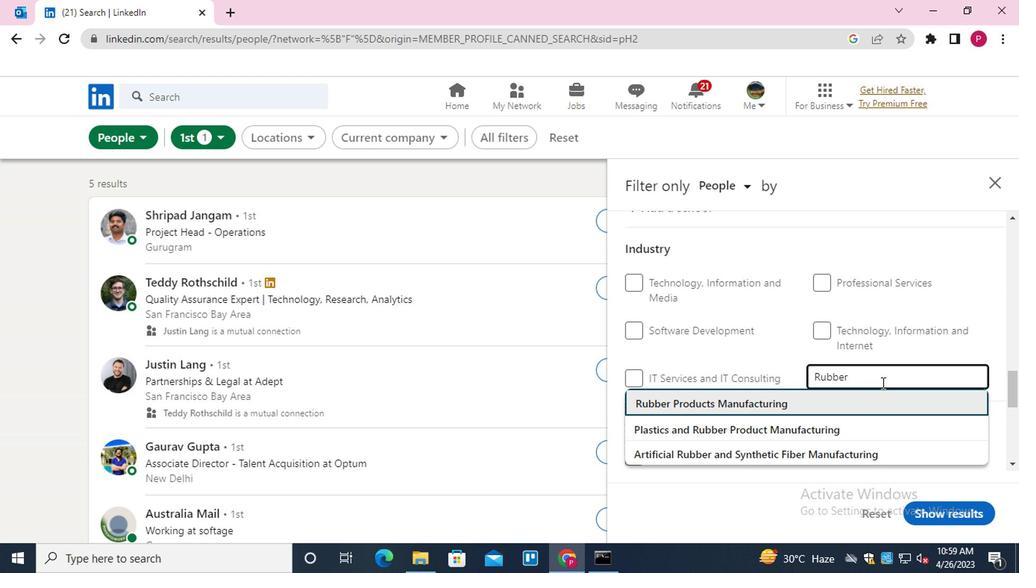 
Action: Mouse moved to (836, 379)
Screenshot: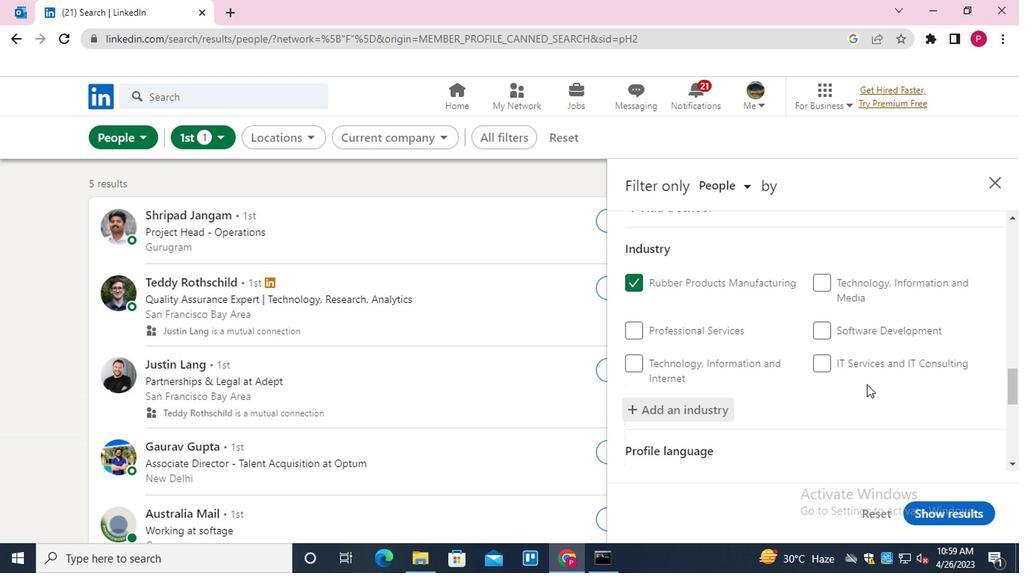 
Action: Mouse scrolled (836, 378) with delta (0, -1)
Screenshot: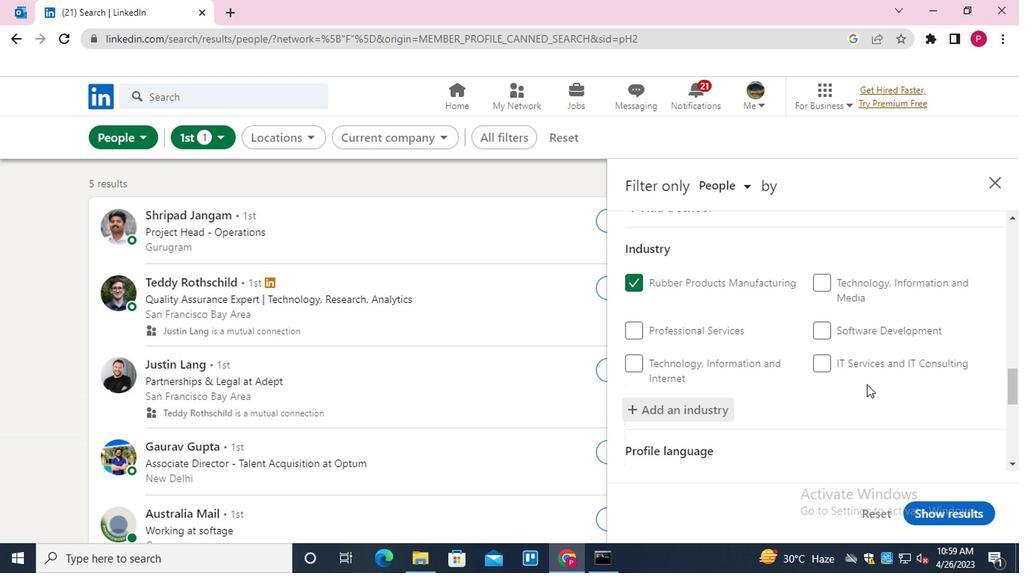 
Action: Mouse moved to (834, 381)
Screenshot: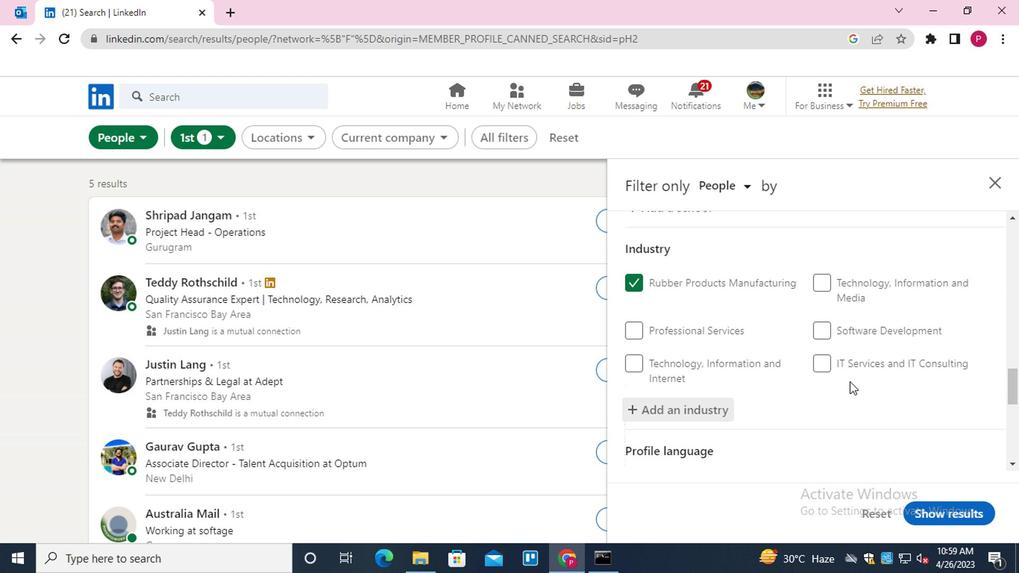 
Action: Mouse scrolled (834, 380) with delta (0, -1)
Screenshot: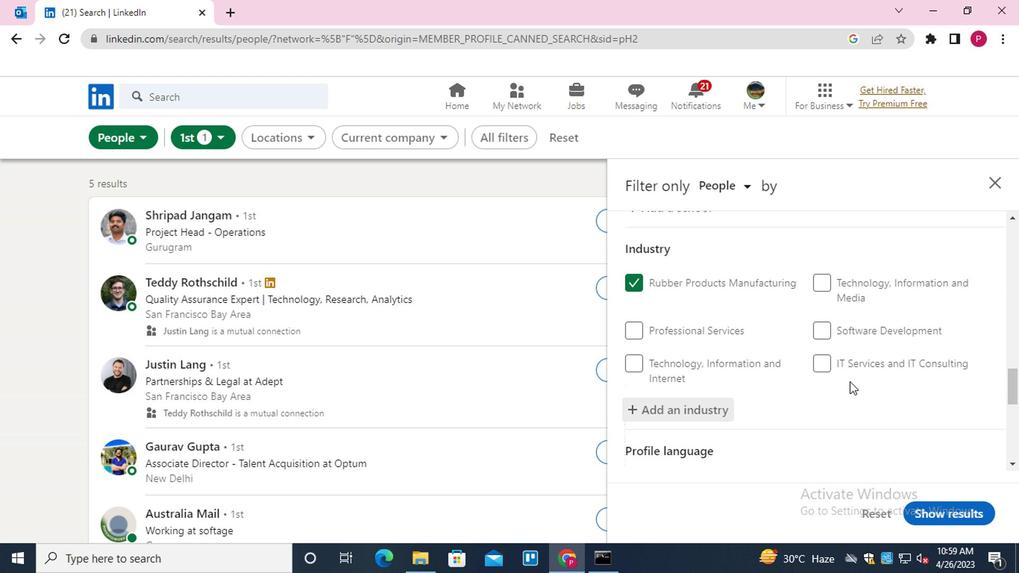 
Action: Mouse moved to (831, 384)
Screenshot: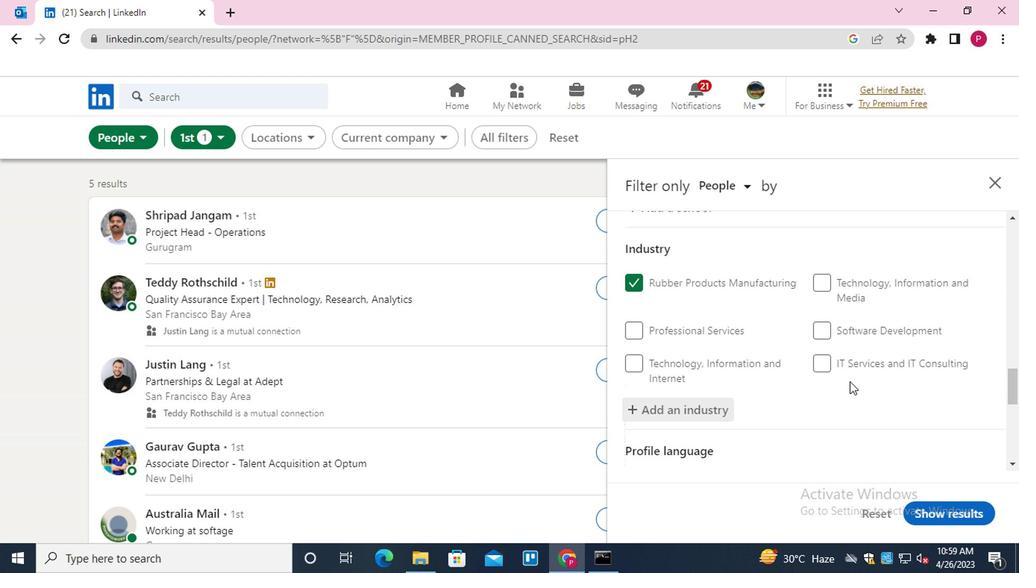 
Action: Mouse scrolled (831, 383) with delta (0, 0)
Screenshot: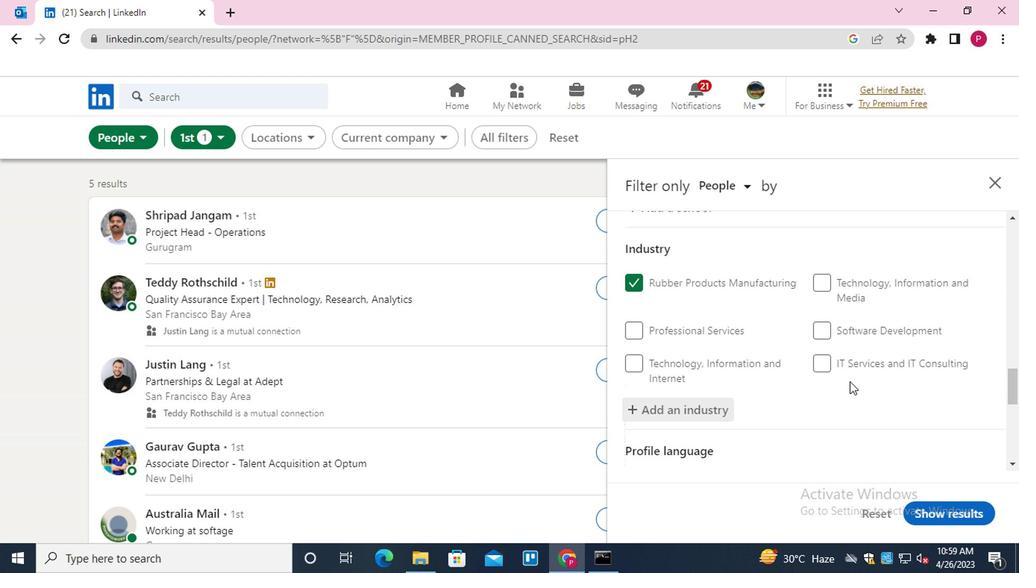 
Action: Mouse moved to (668, 258)
Screenshot: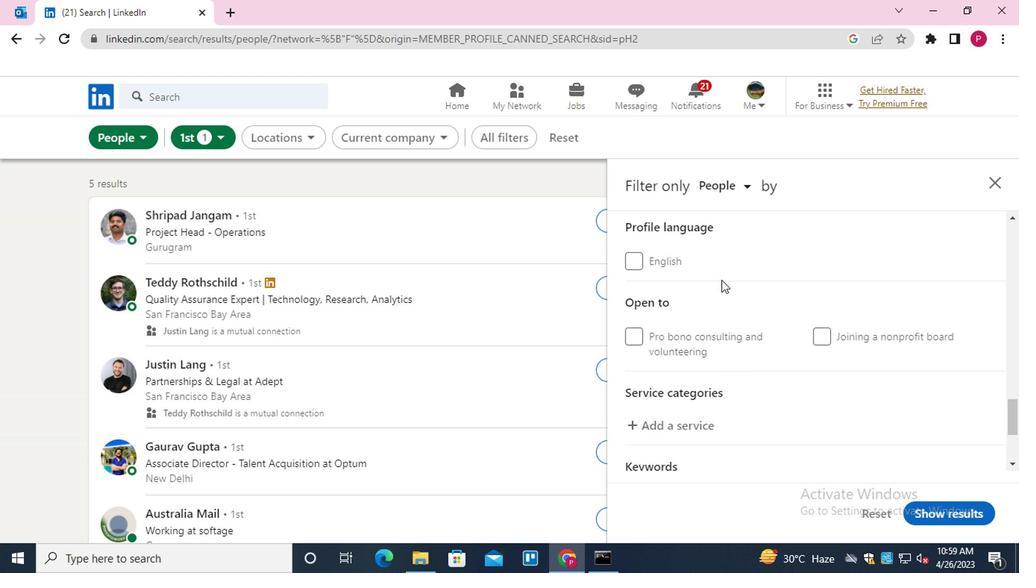 
Action: Mouse scrolled (668, 257) with delta (0, 0)
Screenshot: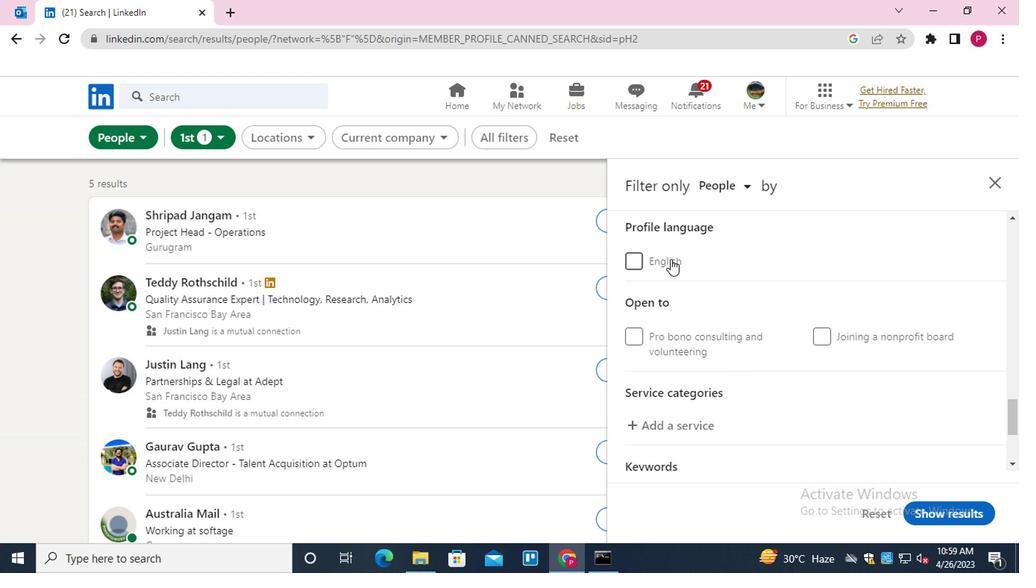 
Action: Mouse moved to (681, 349)
Screenshot: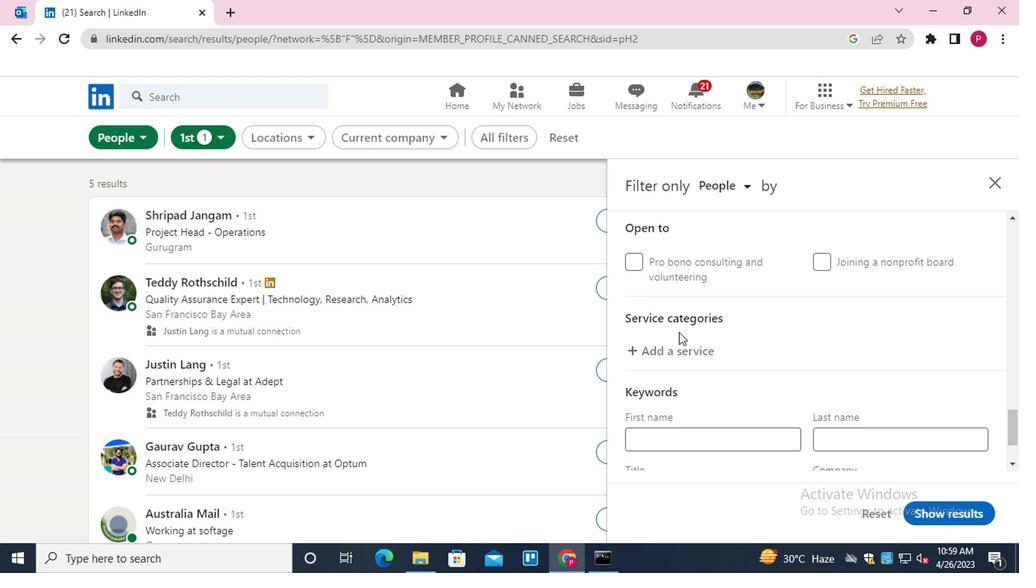 
Action: Mouse pressed left at (681, 349)
Screenshot: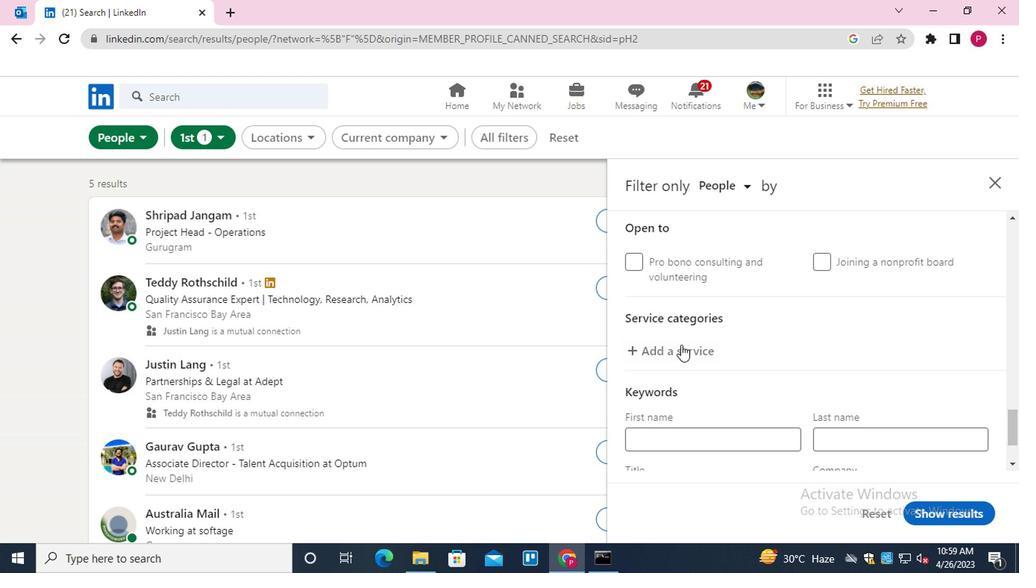 
Action: Mouse moved to (690, 345)
Screenshot: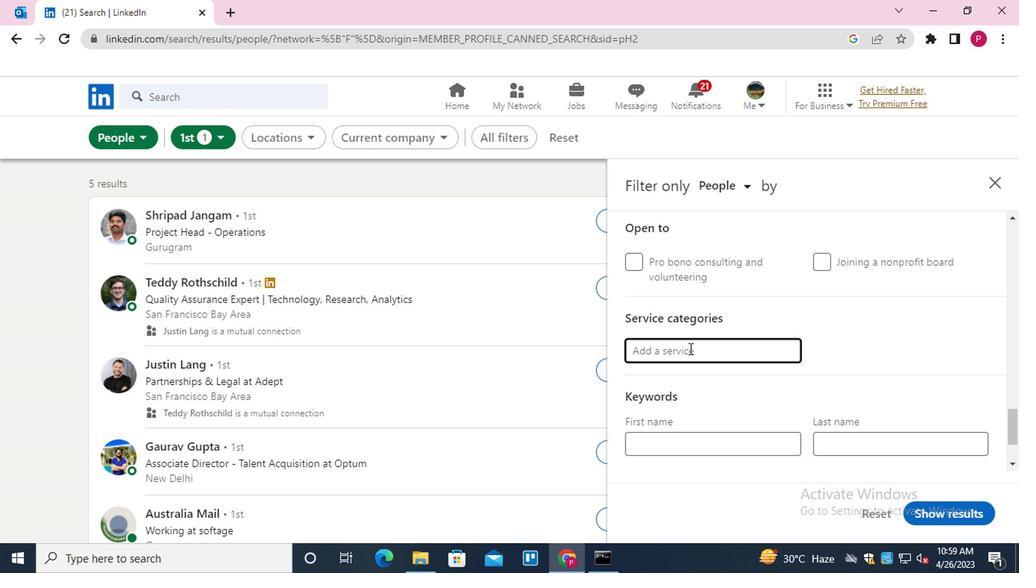 
Action: Key pressed <Key.shift><Key.shift><Key.shift><Key.shift><Key.shift><Key.shift>N<Key.backspace>BANK<Key.down><Key.enter>
Screenshot: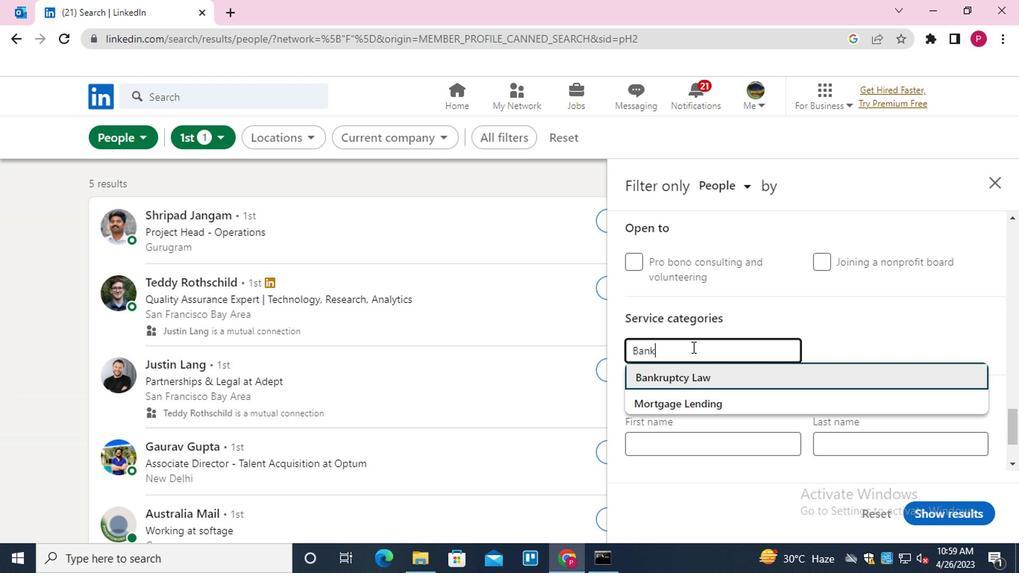 
Action: Mouse moved to (703, 360)
Screenshot: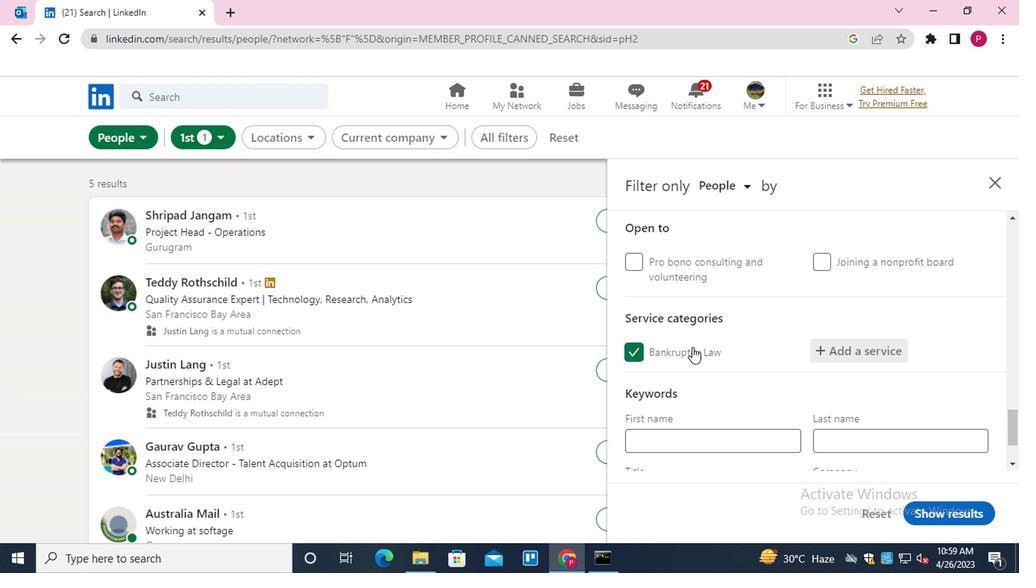 
Action: Mouse scrolled (703, 359) with delta (0, 0)
Screenshot: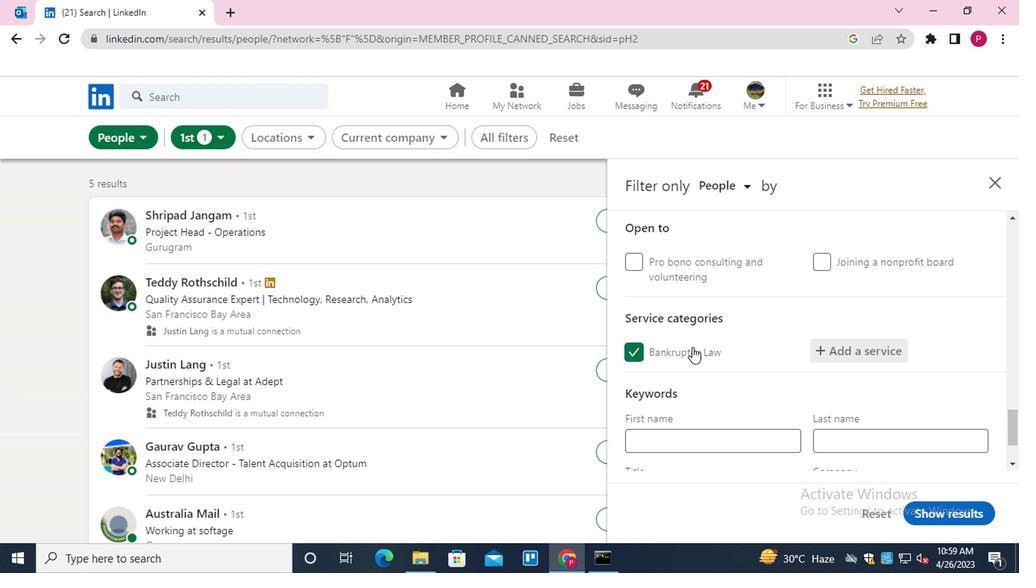 
Action: Mouse moved to (703, 363)
Screenshot: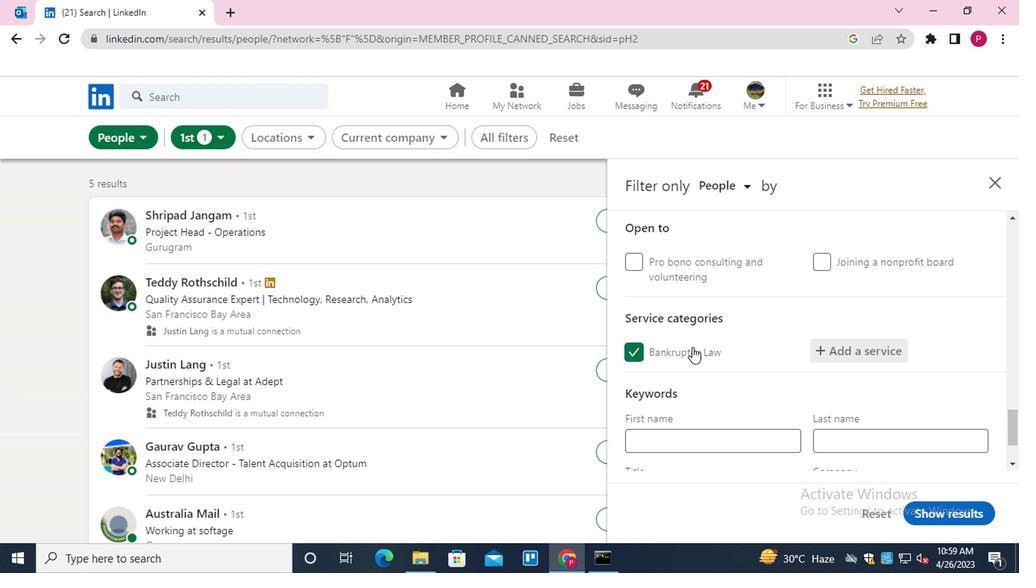 
Action: Mouse scrolled (703, 362) with delta (0, 0)
Screenshot: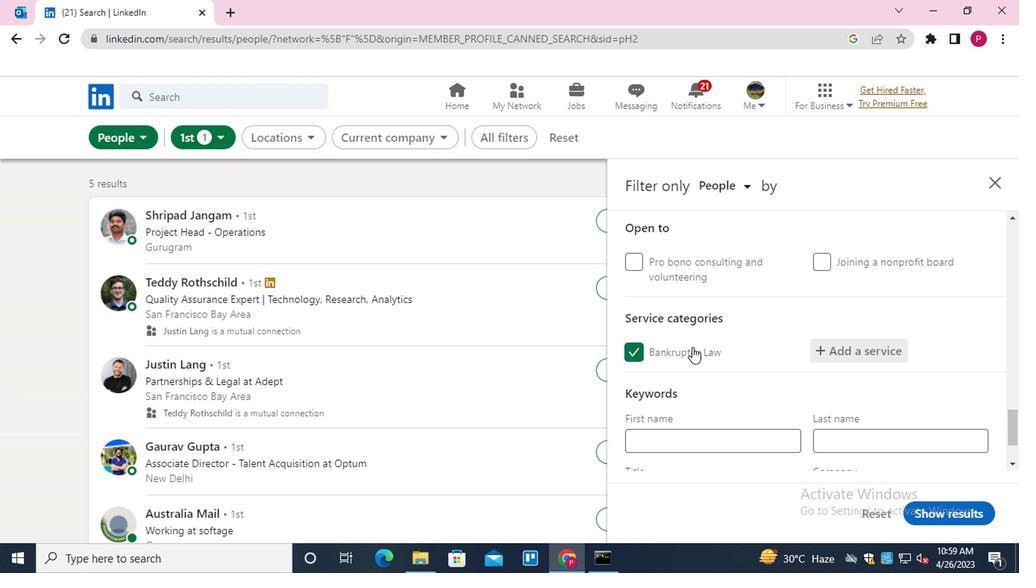 
Action: Mouse moved to (703, 366)
Screenshot: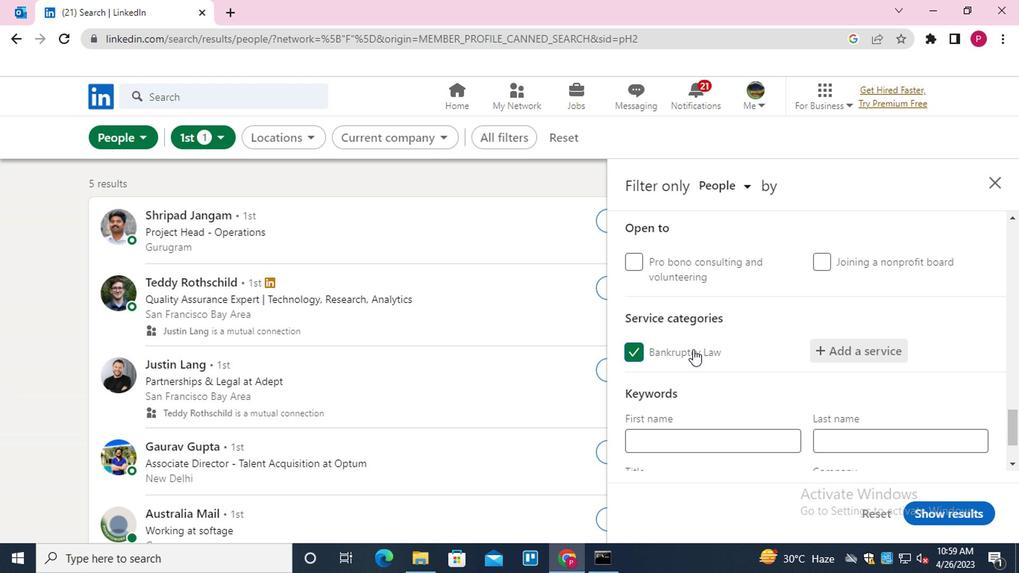 
Action: Mouse scrolled (703, 365) with delta (0, -1)
Screenshot: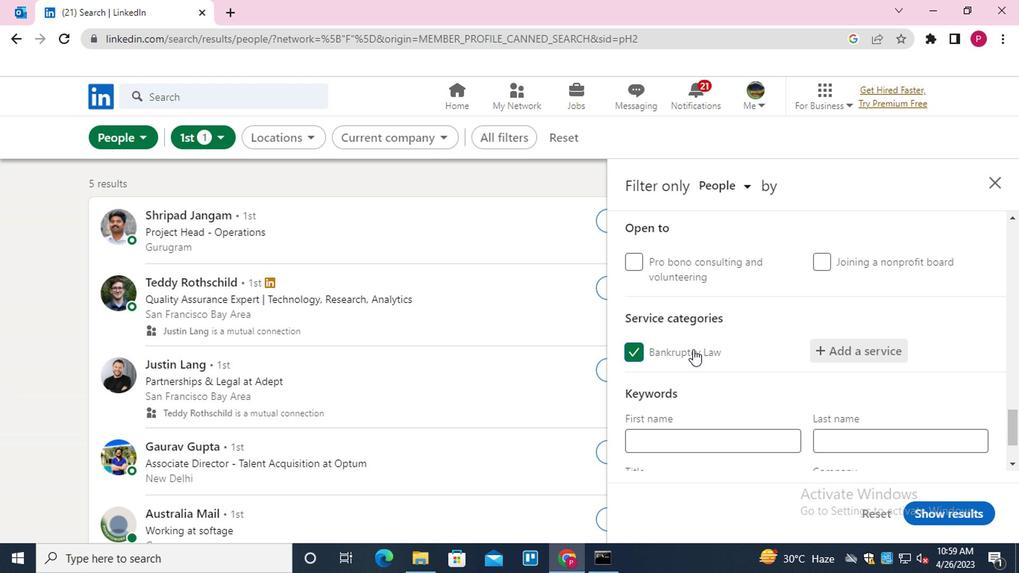 
Action: Mouse moved to (664, 402)
Screenshot: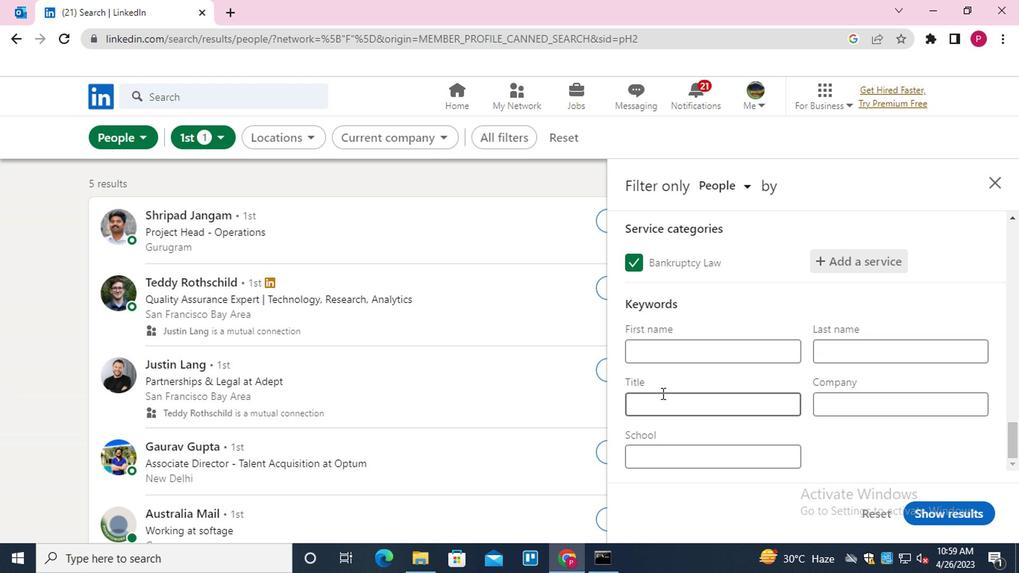 
Action: Mouse pressed left at (664, 402)
Screenshot: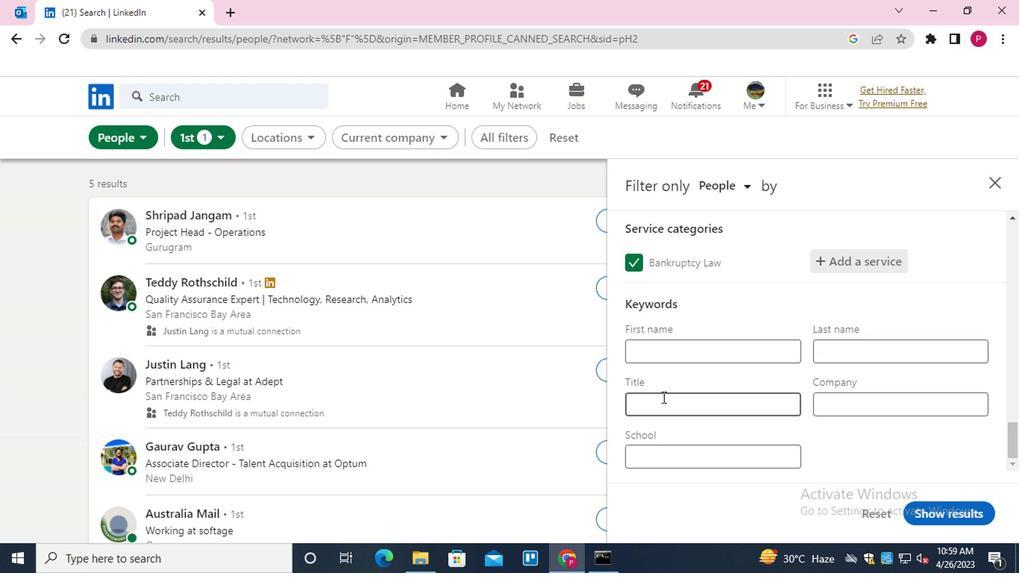 
Action: Key pressed <Key.shift>REASEARCHER
Screenshot: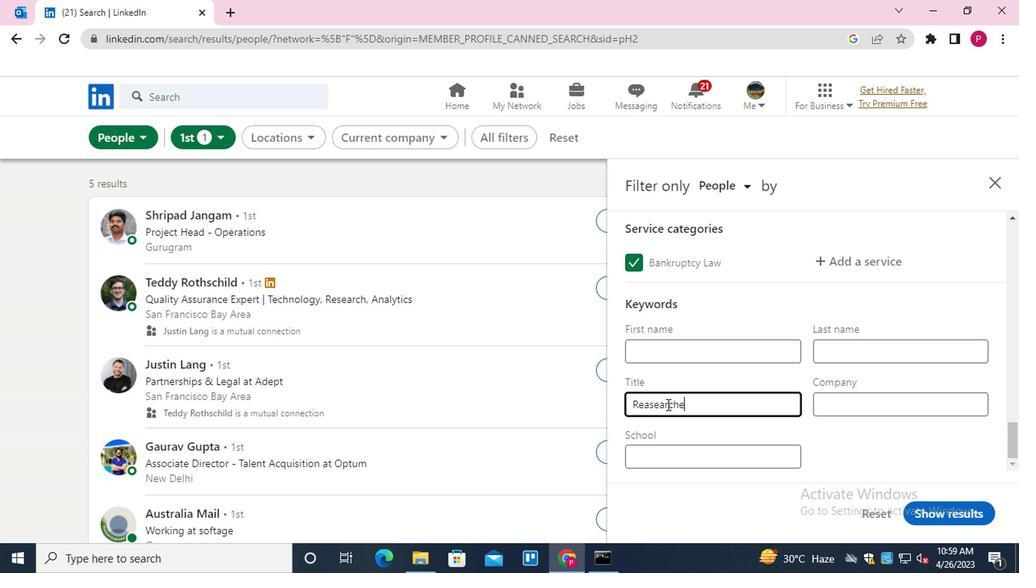 
Action: Mouse moved to (723, 389)
Screenshot: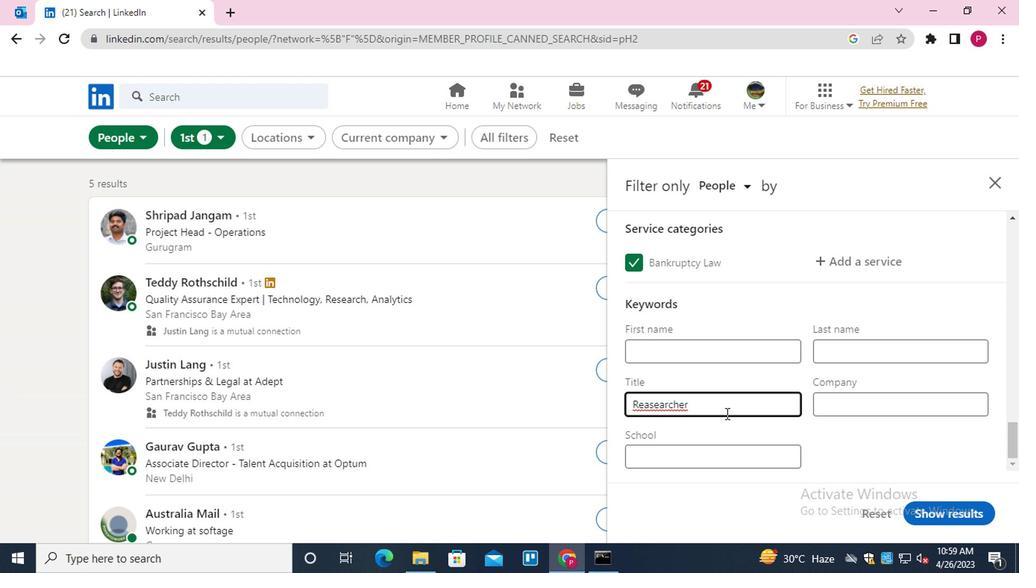 
Action: Key pressed <Key.backspace><Key.backspace><Key.backspace><Key.backspace><Key.backspace><Key.backspace><Key.backspace><Key.backspace><Key.backspace>SEARCHER
Screenshot: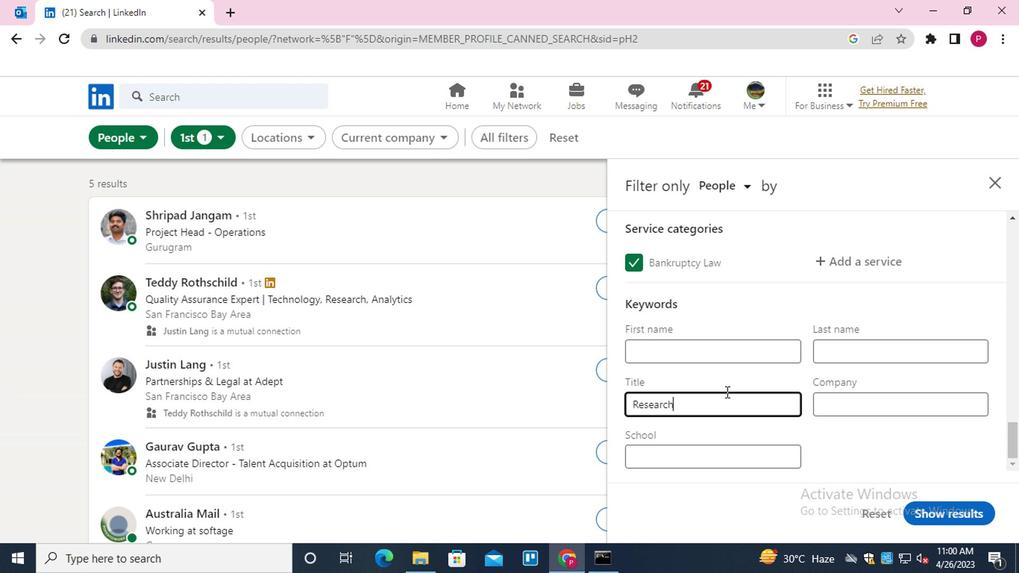 
Action: Mouse moved to (922, 500)
Screenshot: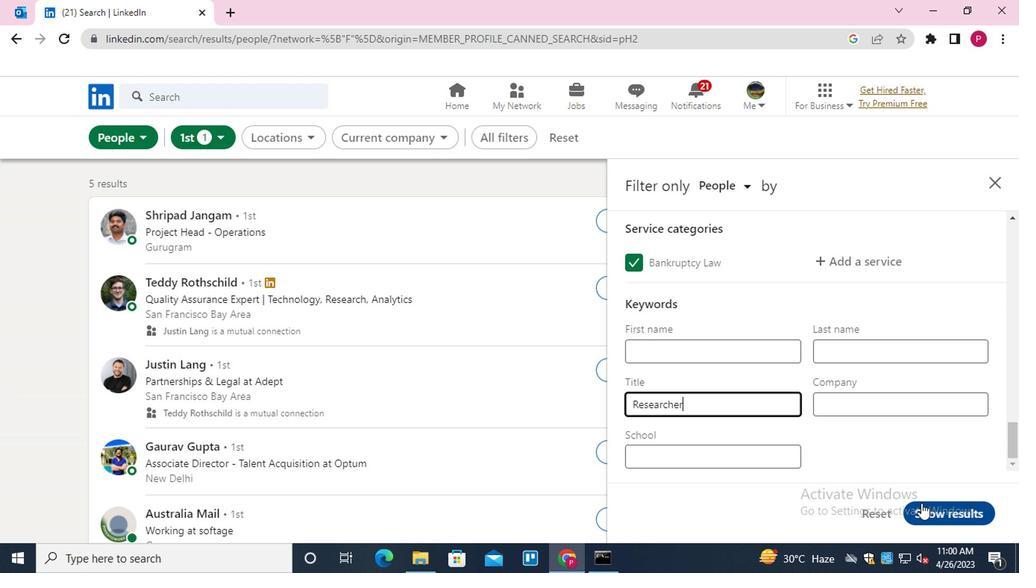 
Action: Mouse pressed left at (922, 500)
Screenshot: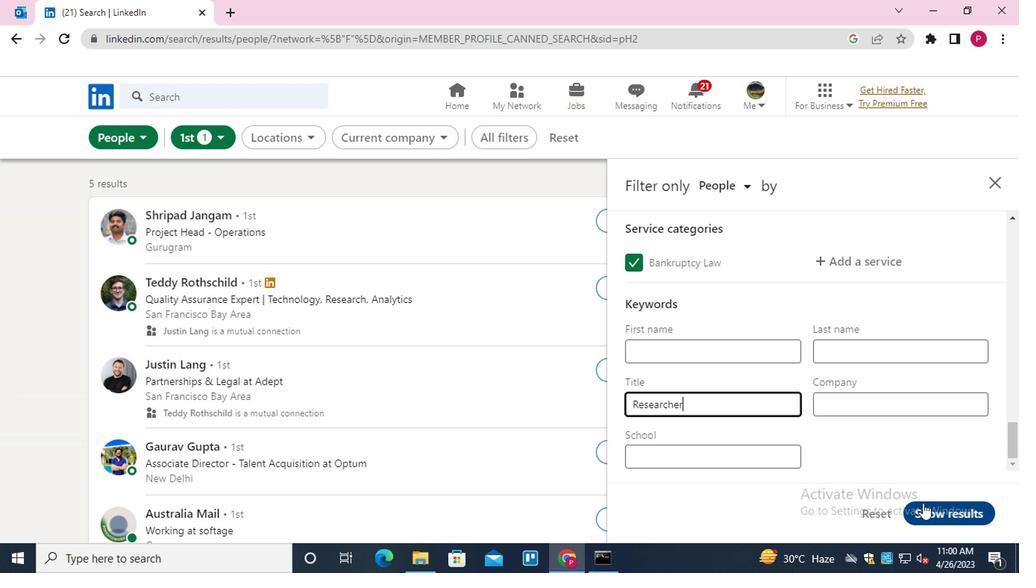 
Action: Mouse moved to (418, 320)
Screenshot: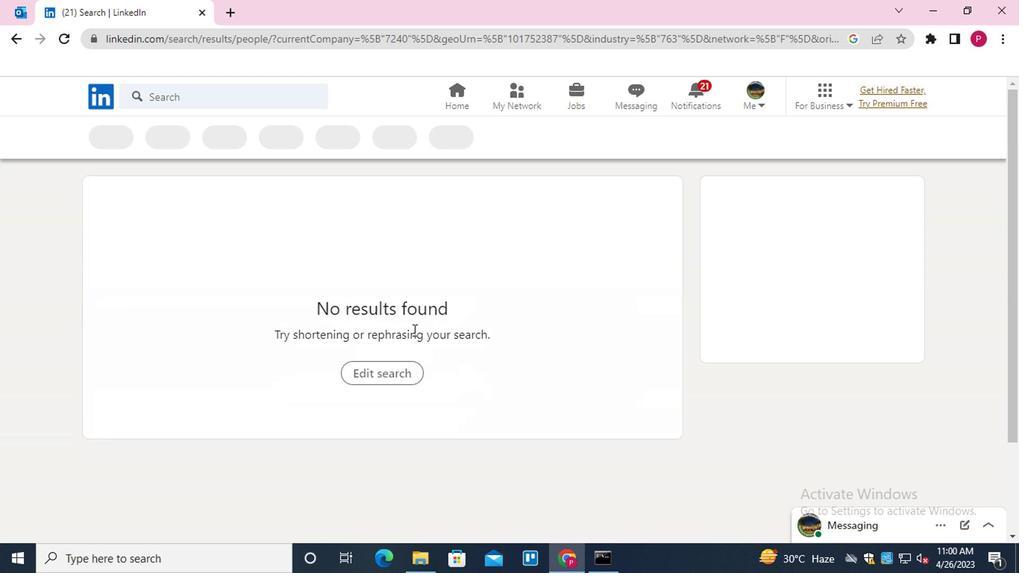 
